 Task: In the Contact  Mia.Taylor@Tutanota.com, schedule and save the meeting with title: 'Introducing Our Products and Services ', Select date: '5 September, 2023', select start time: 6:00:PM. Add location in person New York with meeting description: Kindly join this meeting to understand Product Demo and Service Presentation.. Logged in from softage.1@softage.net
Action: Mouse moved to (112, 73)
Screenshot: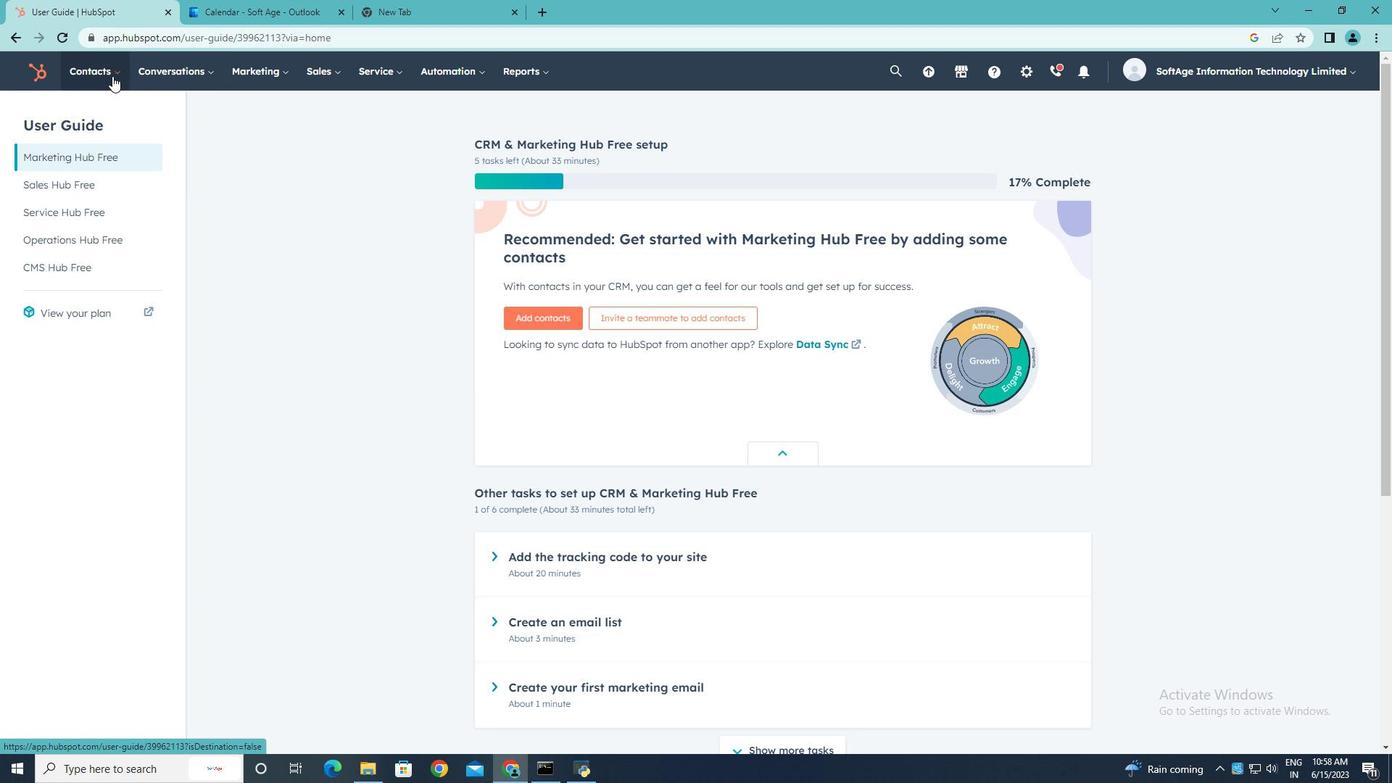 
Action: Mouse pressed left at (112, 73)
Screenshot: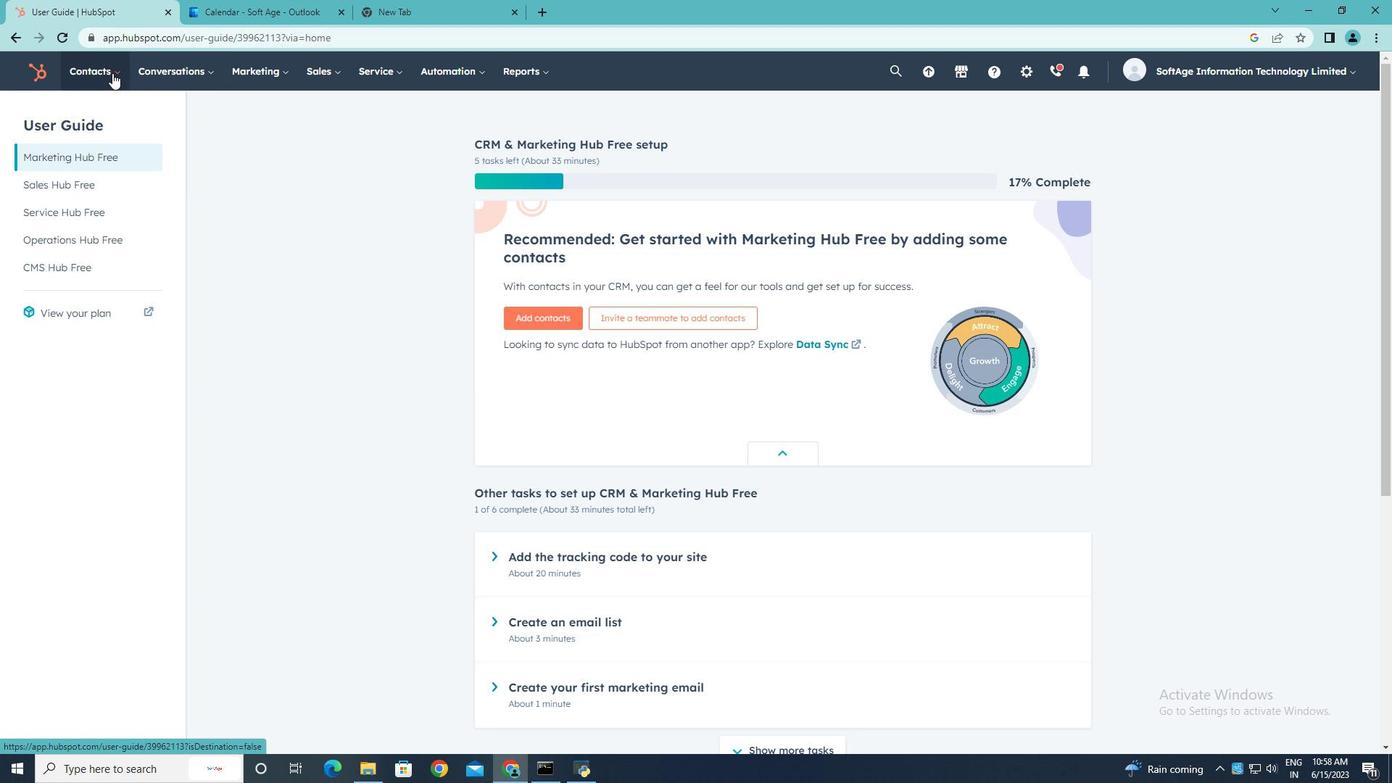 
Action: Mouse moved to (105, 112)
Screenshot: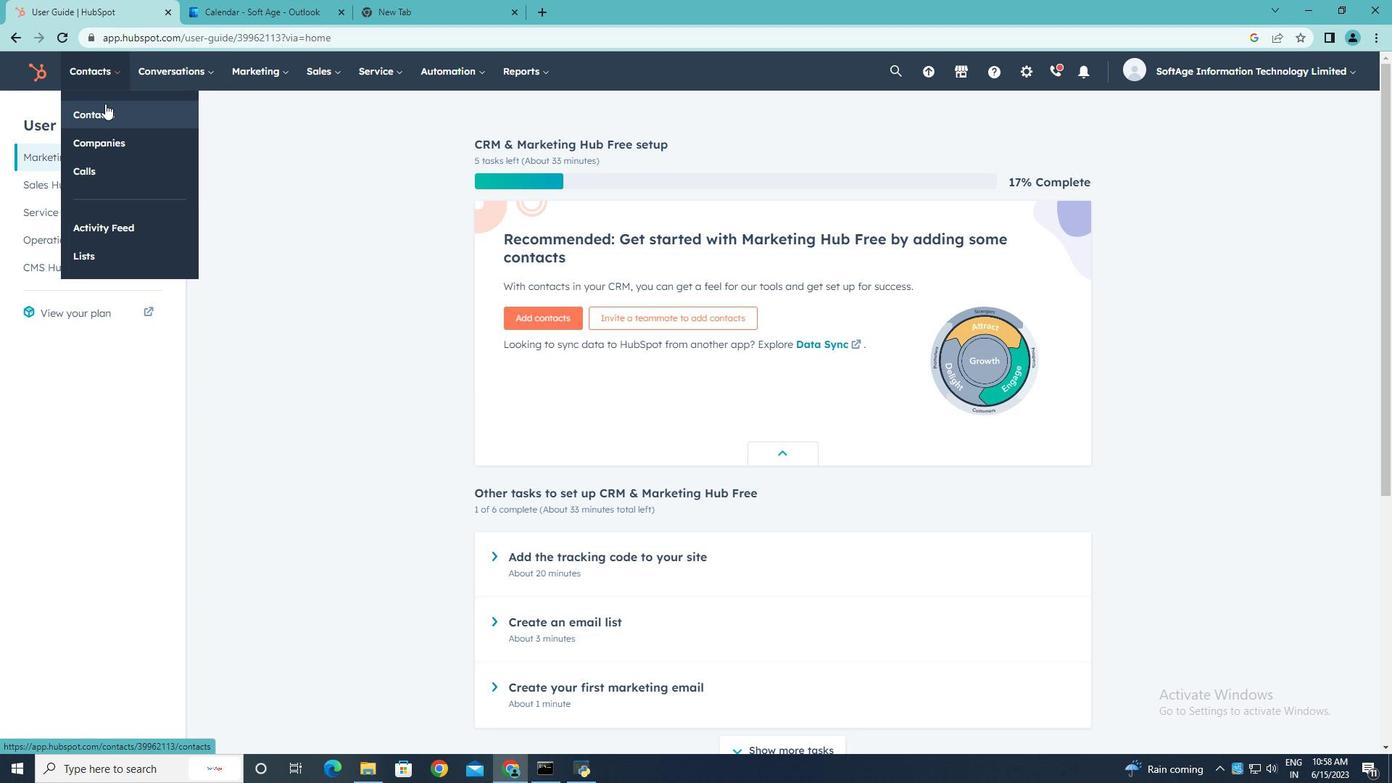 
Action: Mouse pressed left at (105, 112)
Screenshot: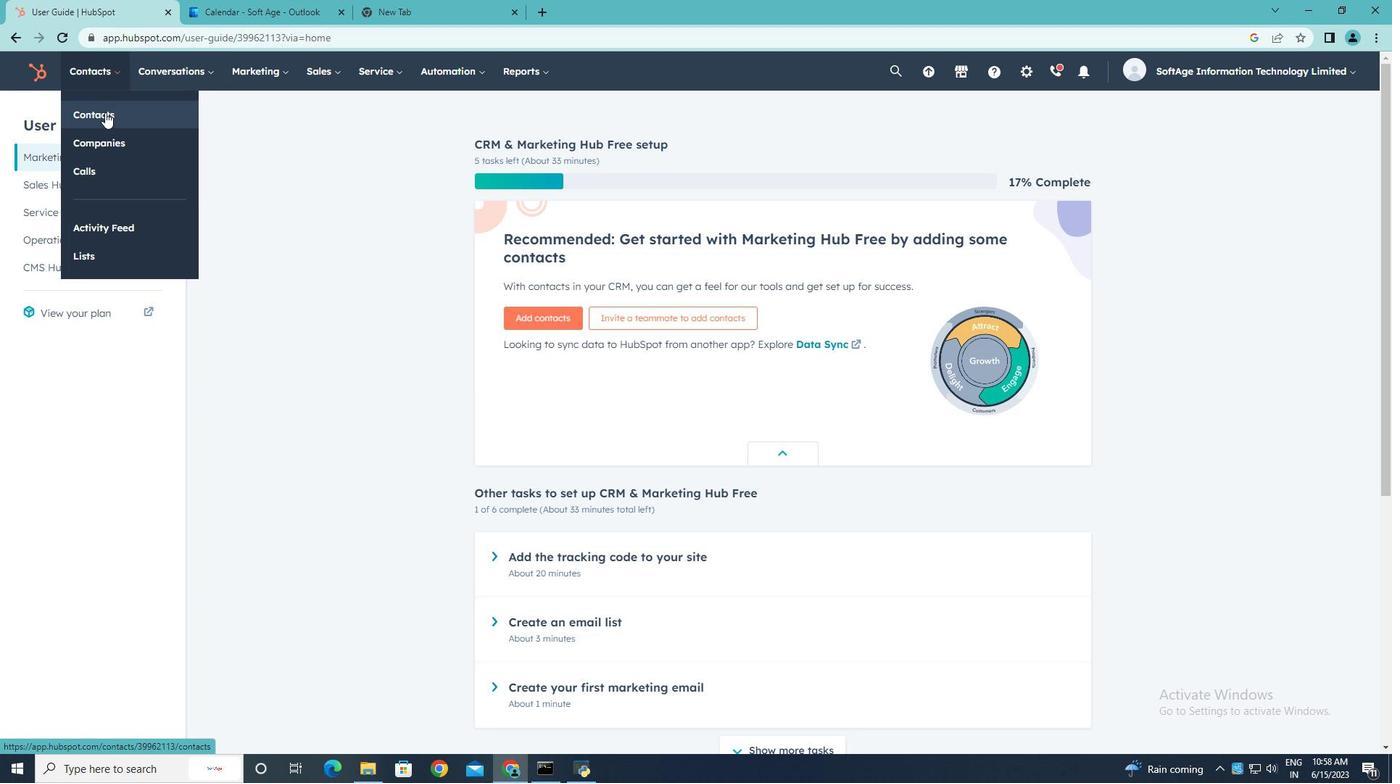 
Action: Mouse moved to (86, 235)
Screenshot: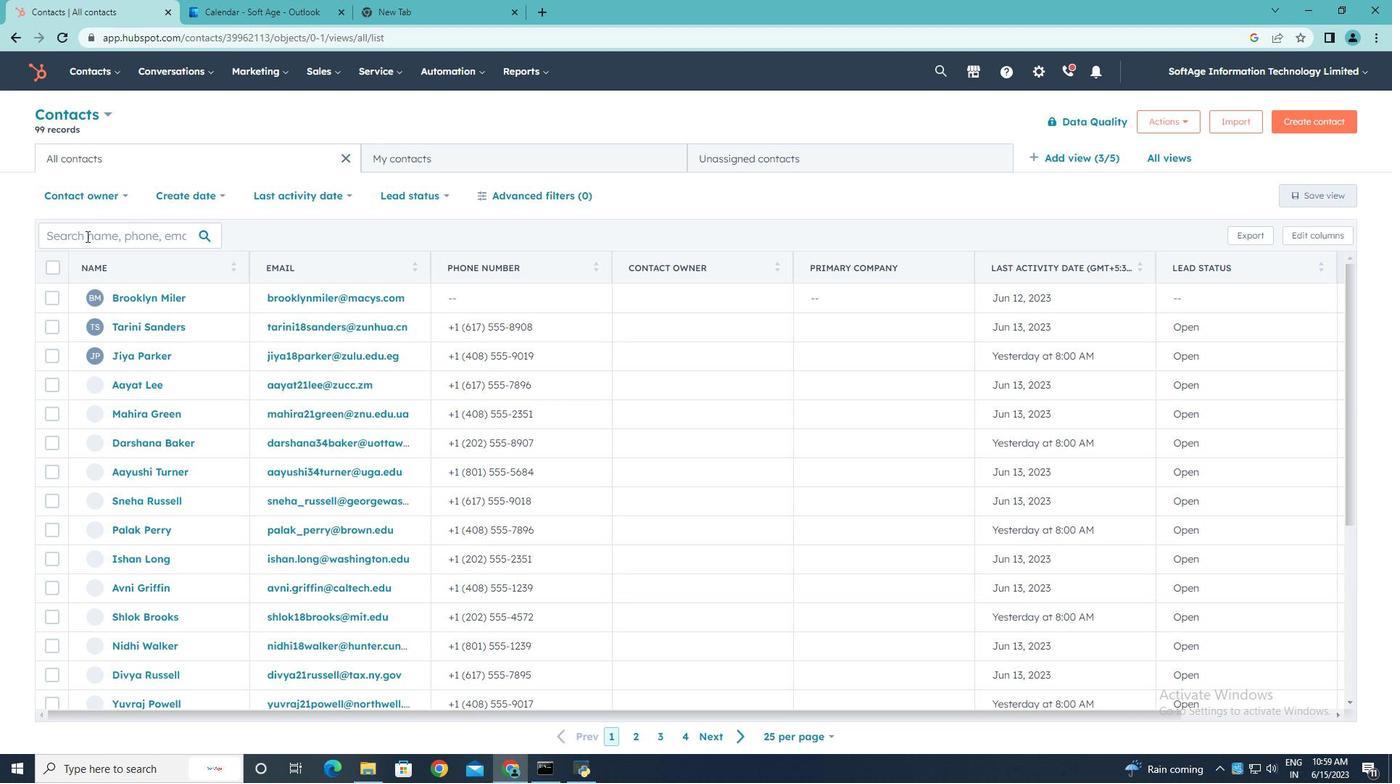
Action: Mouse pressed left at (86, 235)
Screenshot: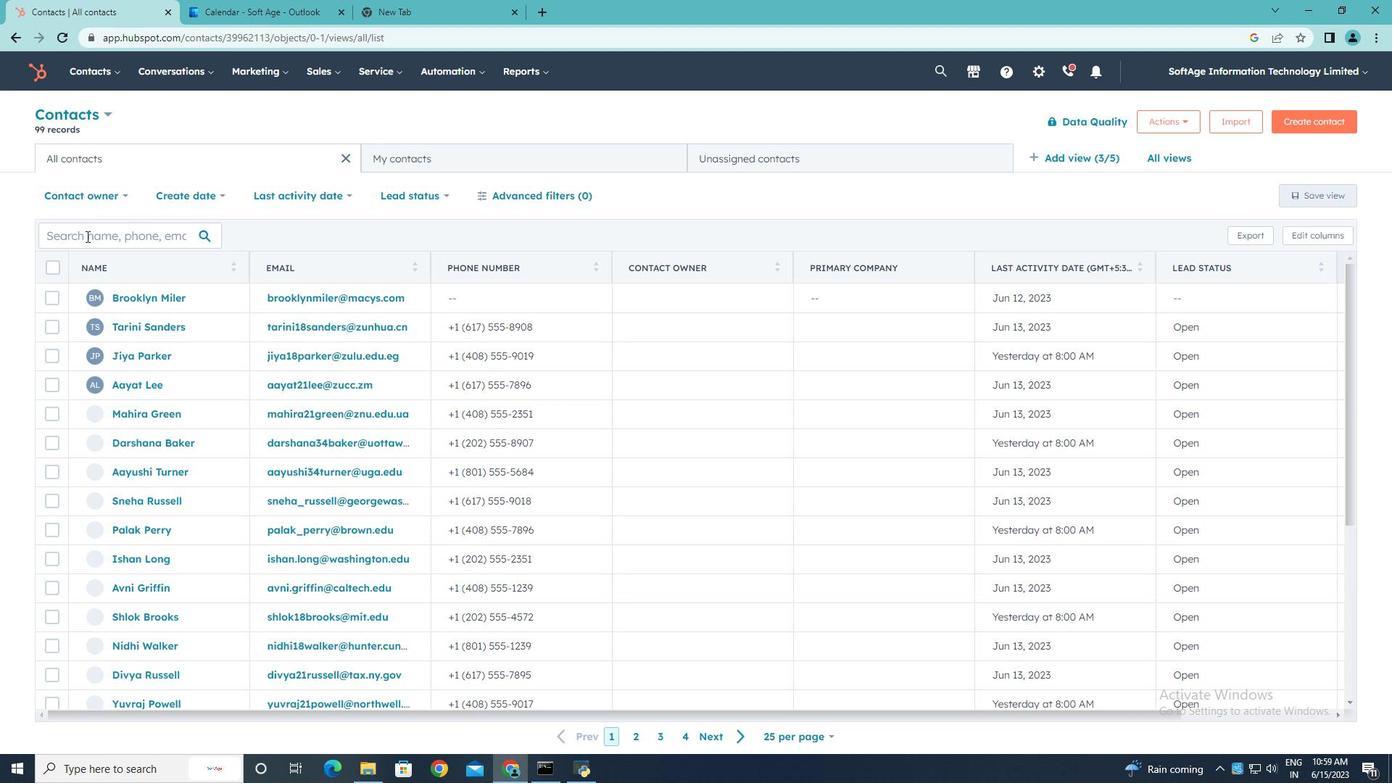 
Action: Mouse moved to (97, 224)
Screenshot: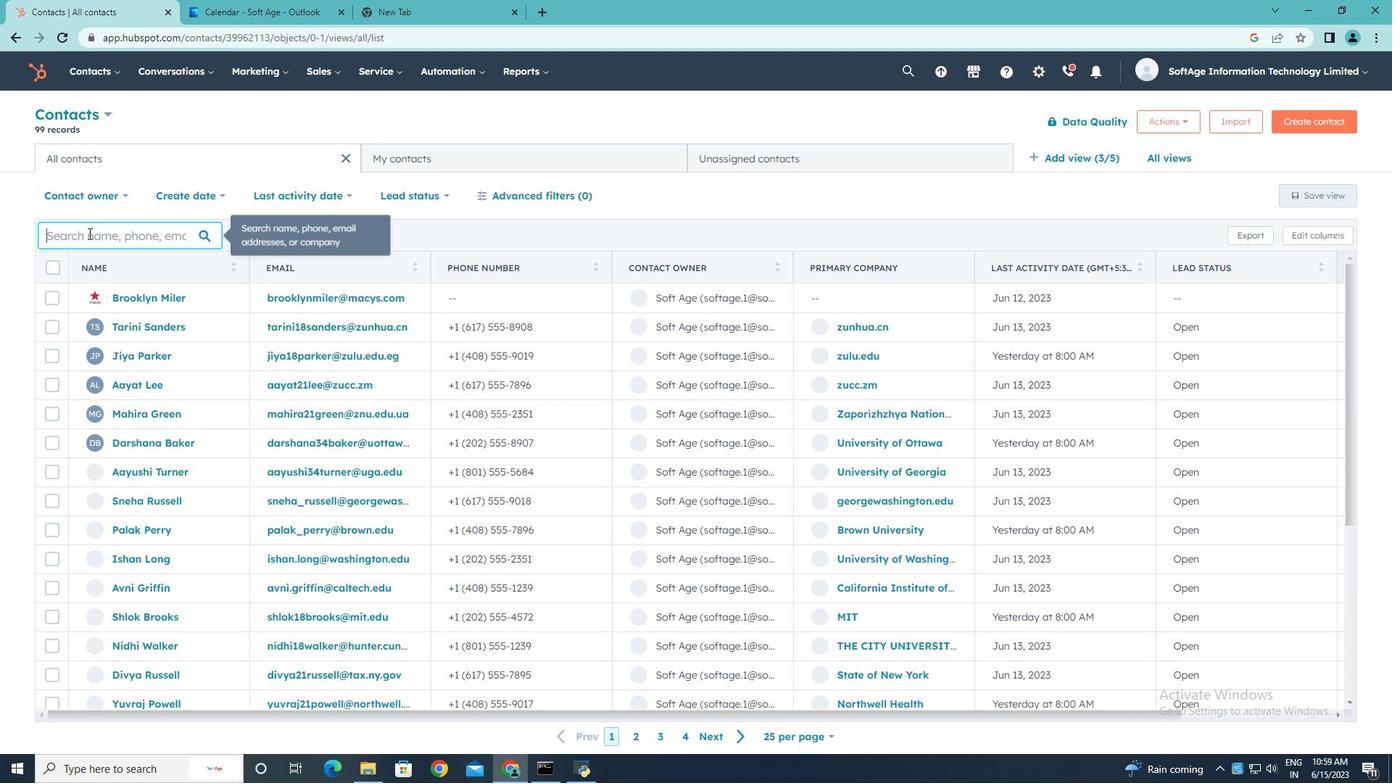 
Action: Key pressed <Key.shift>Mia.<Key.shift><Key.shift><Key.shift><Key.shift><Key.shift><Key.shift><Key.shift><Key.shift><Key.shift><Key.shift><Key.shift>Taylor<Key.shift><Key.shift><Key.shift><Key.shift><Key.shift><Key.shift><Key.shift>@<Key.shift>Tutanota.com
Screenshot: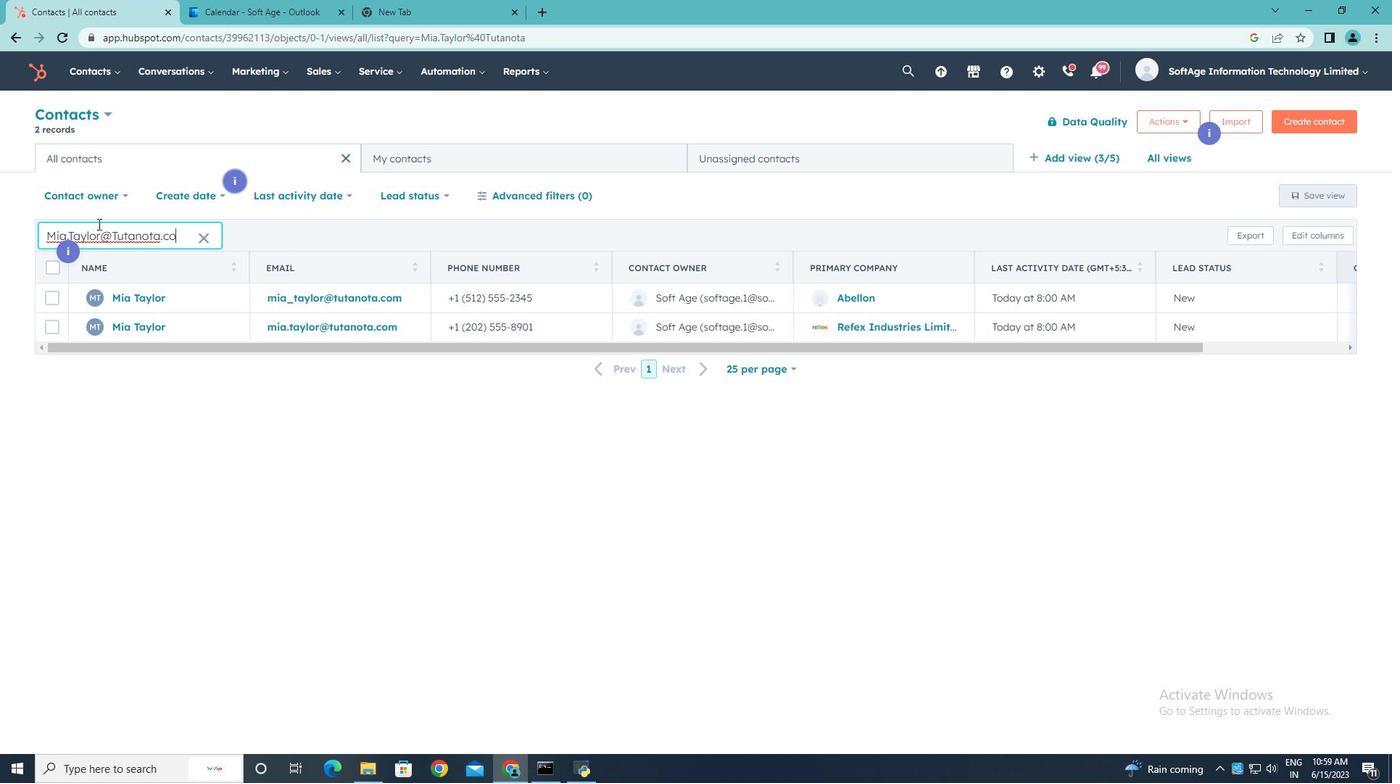 
Action: Mouse moved to (128, 323)
Screenshot: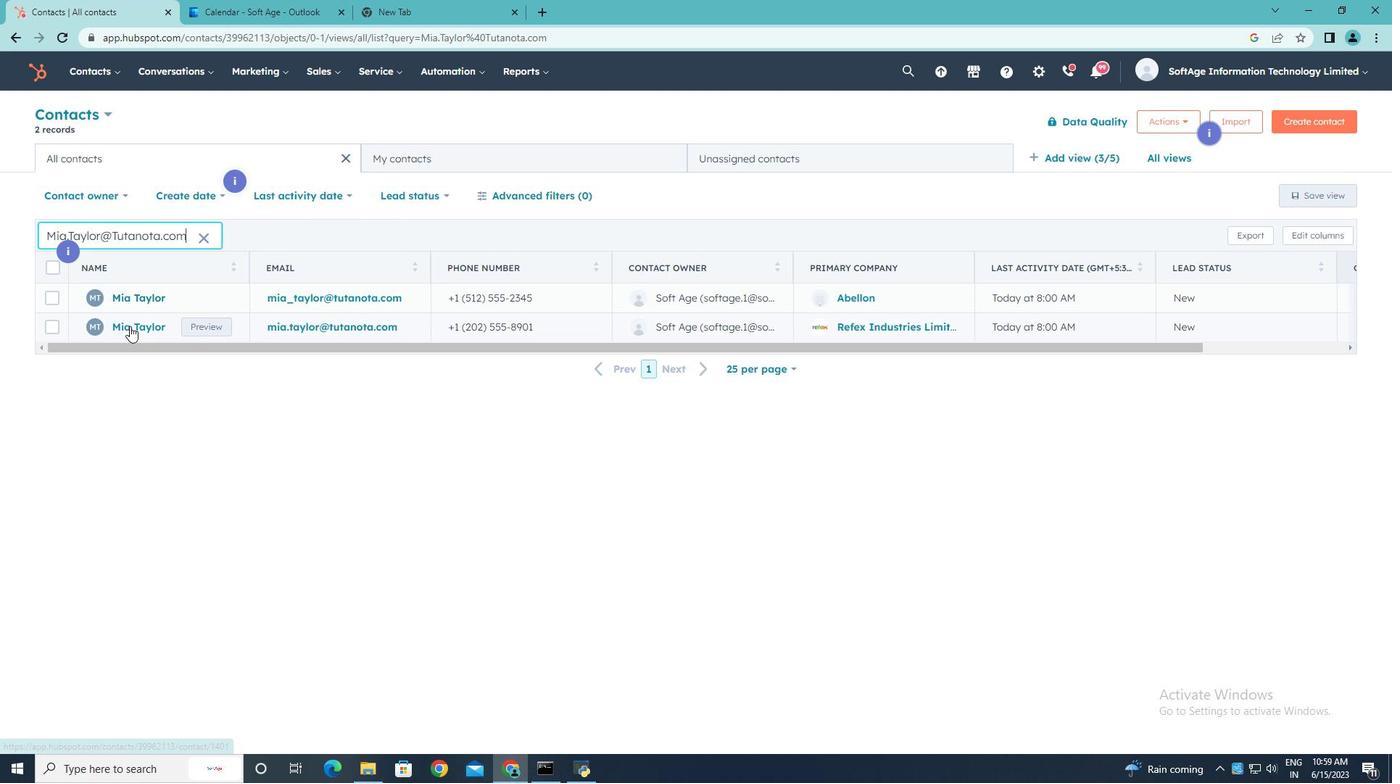 
Action: Mouse pressed left at (128, 323)
Screenshot: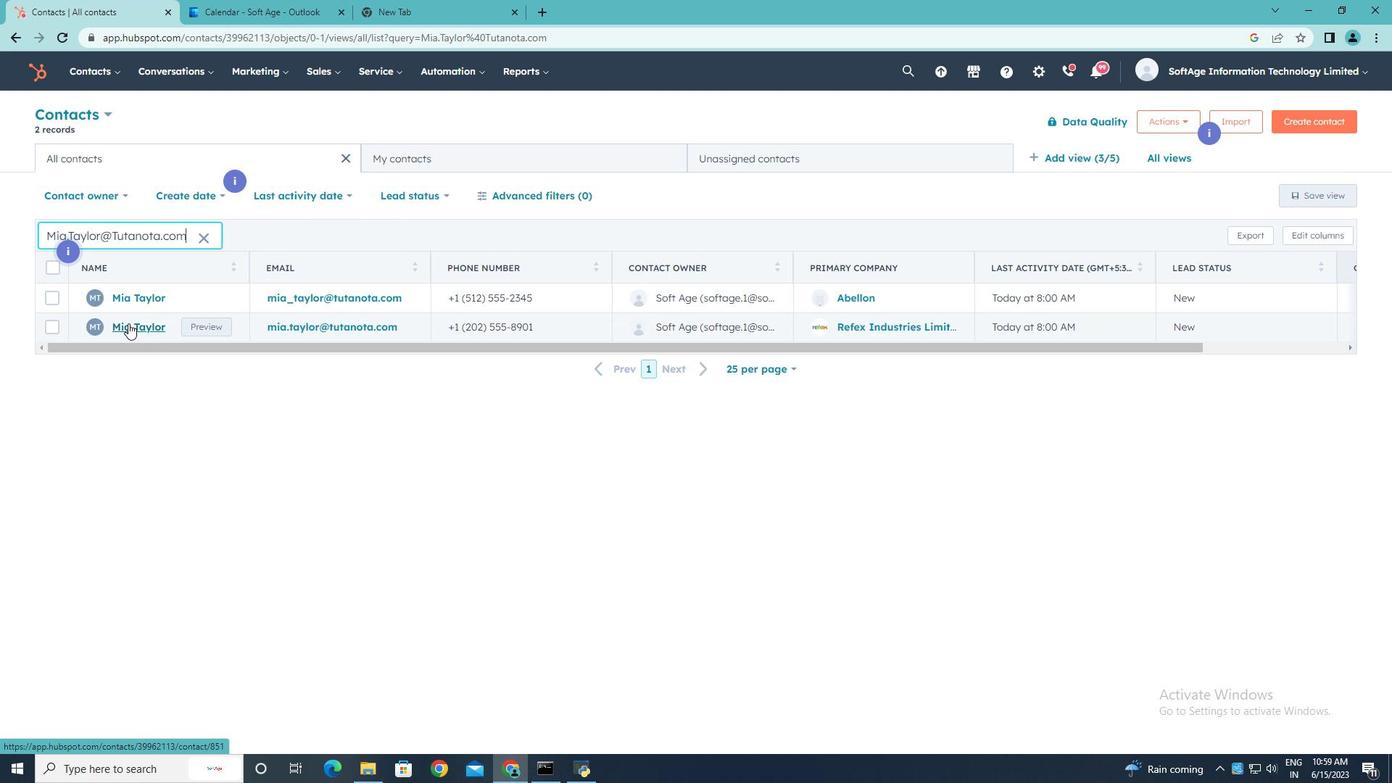 
Action: Mouse moved to (236, 237)
Screenshot: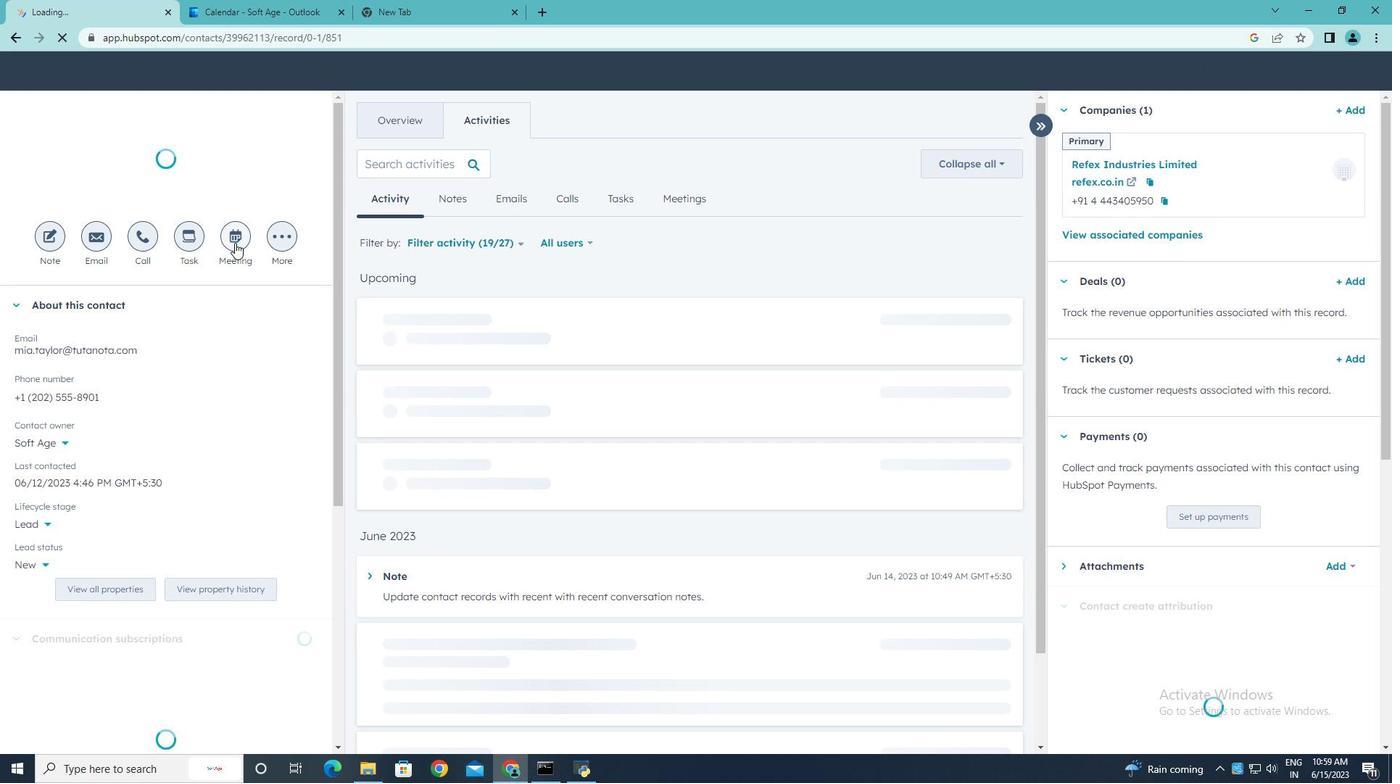 
Action: Mouse pressed left at (236, 237)
Screenshot: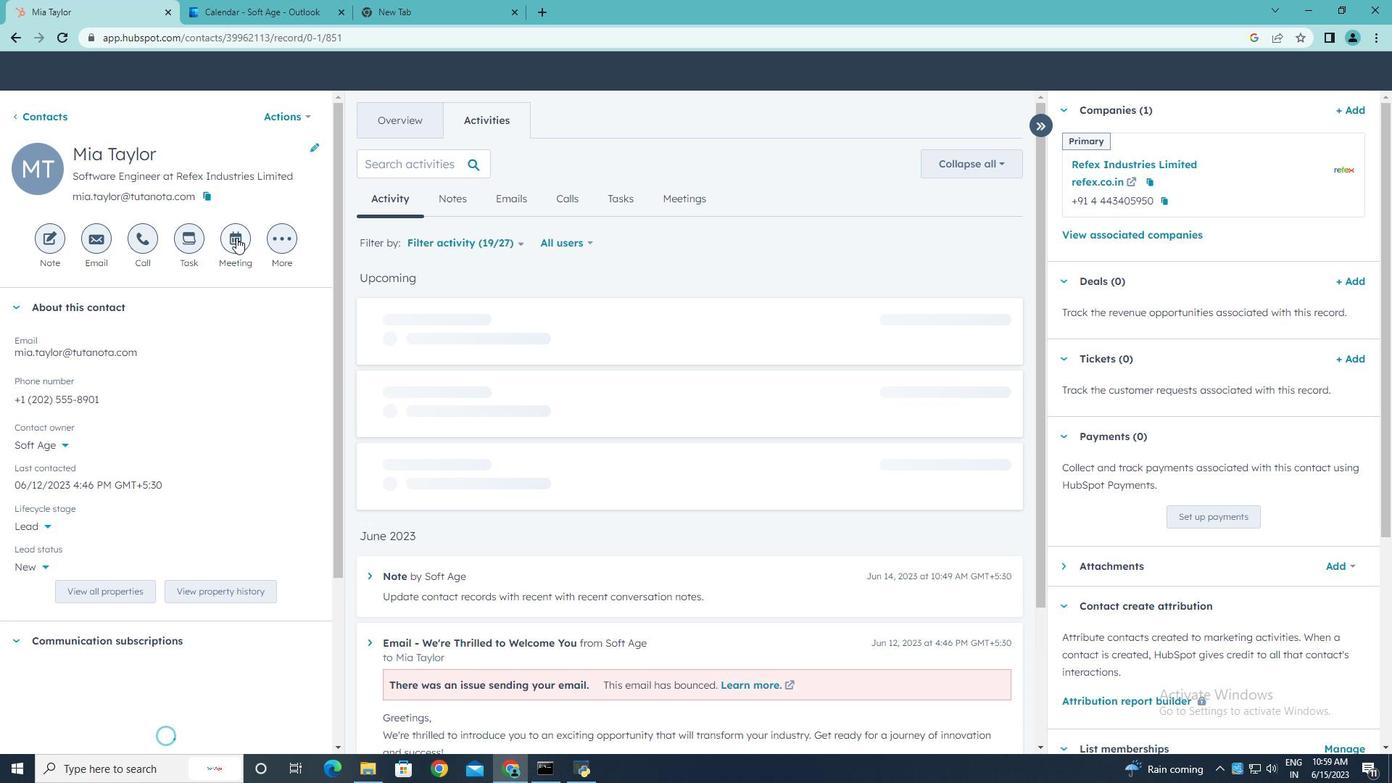 
Action: Key pressed <Key.shift><Key.shift>Introducing<Key.space><Key.shift>P<Key.backspace><Key.shift>Our<Key.space><Key.shift>Products<Key.space>and<Key.space><Key.shift>Services.
Screenshot: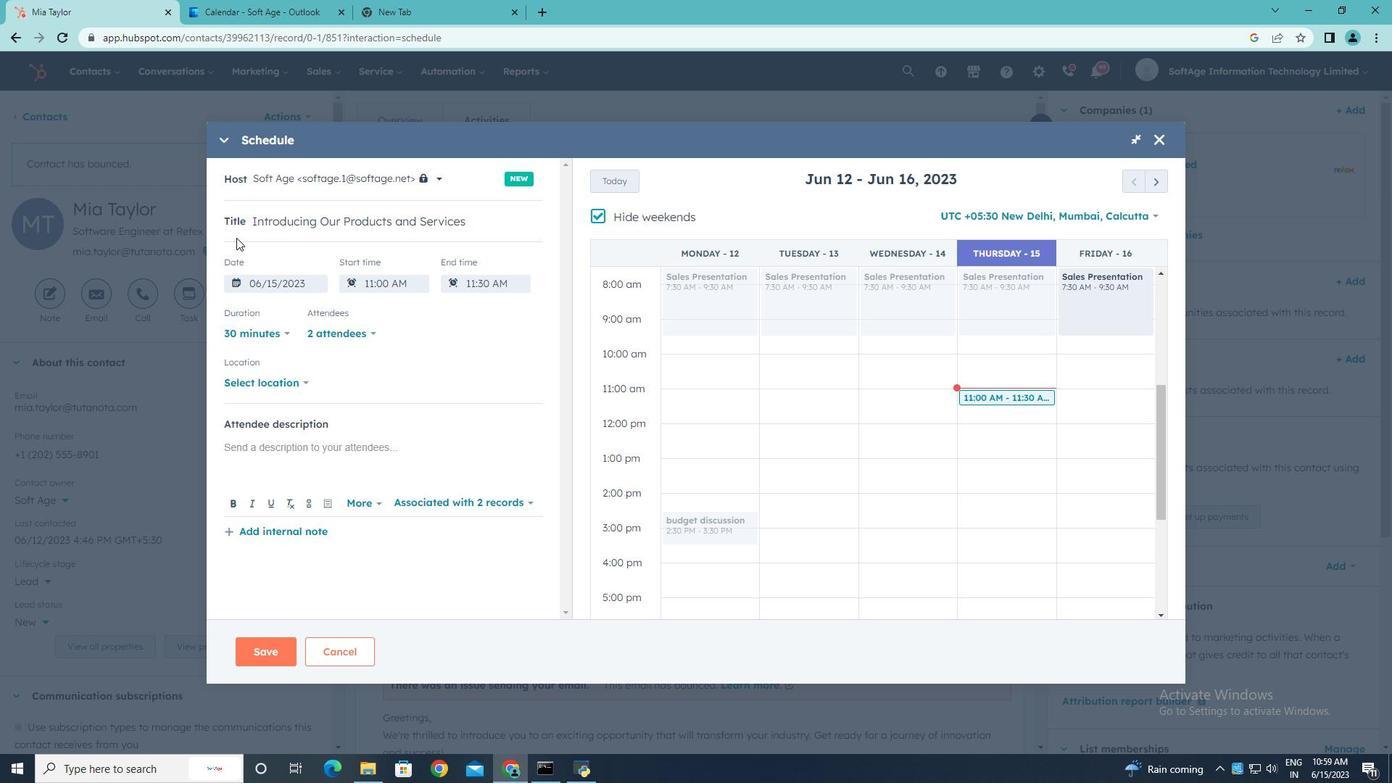 
Action: Mouse moved to (599, 213)
Screenshot: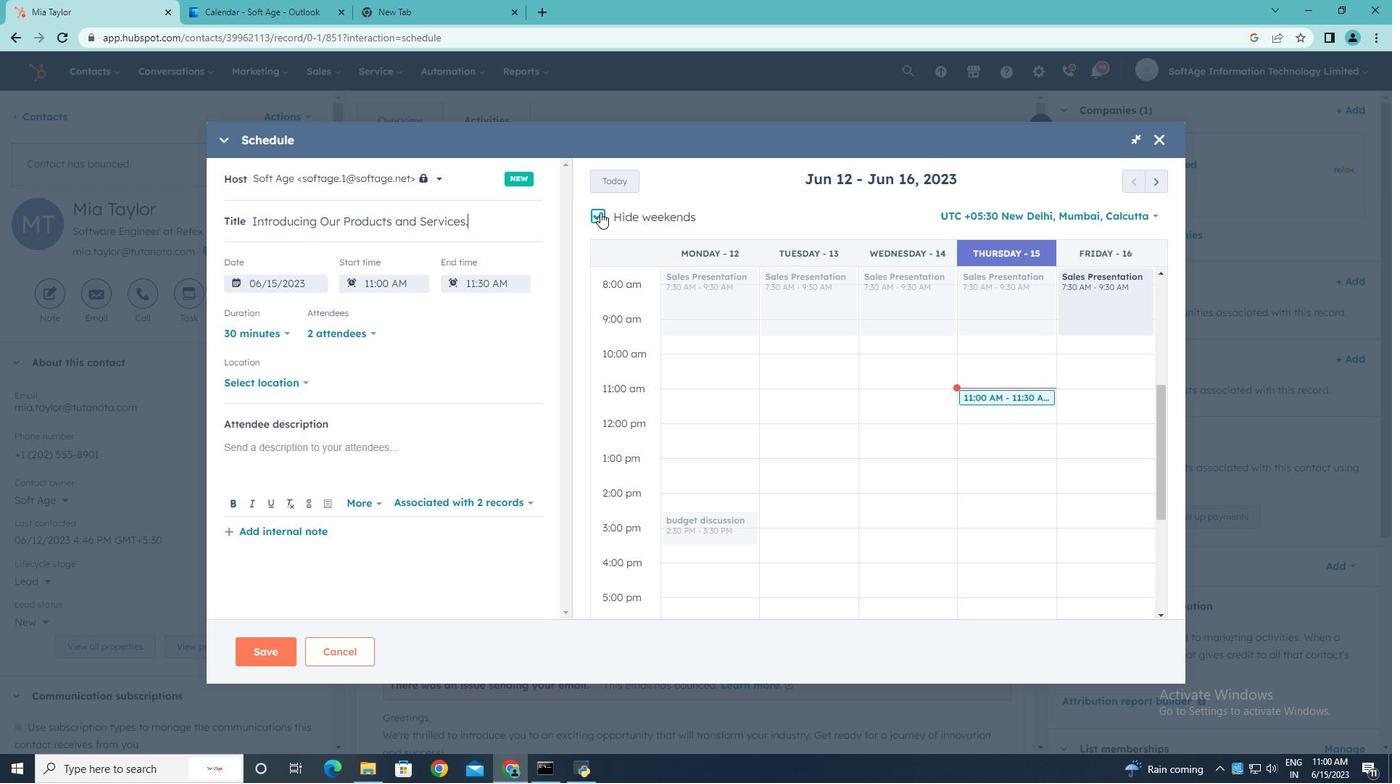 
Action: Mouse pressed left at (599, 213)
Screenshot: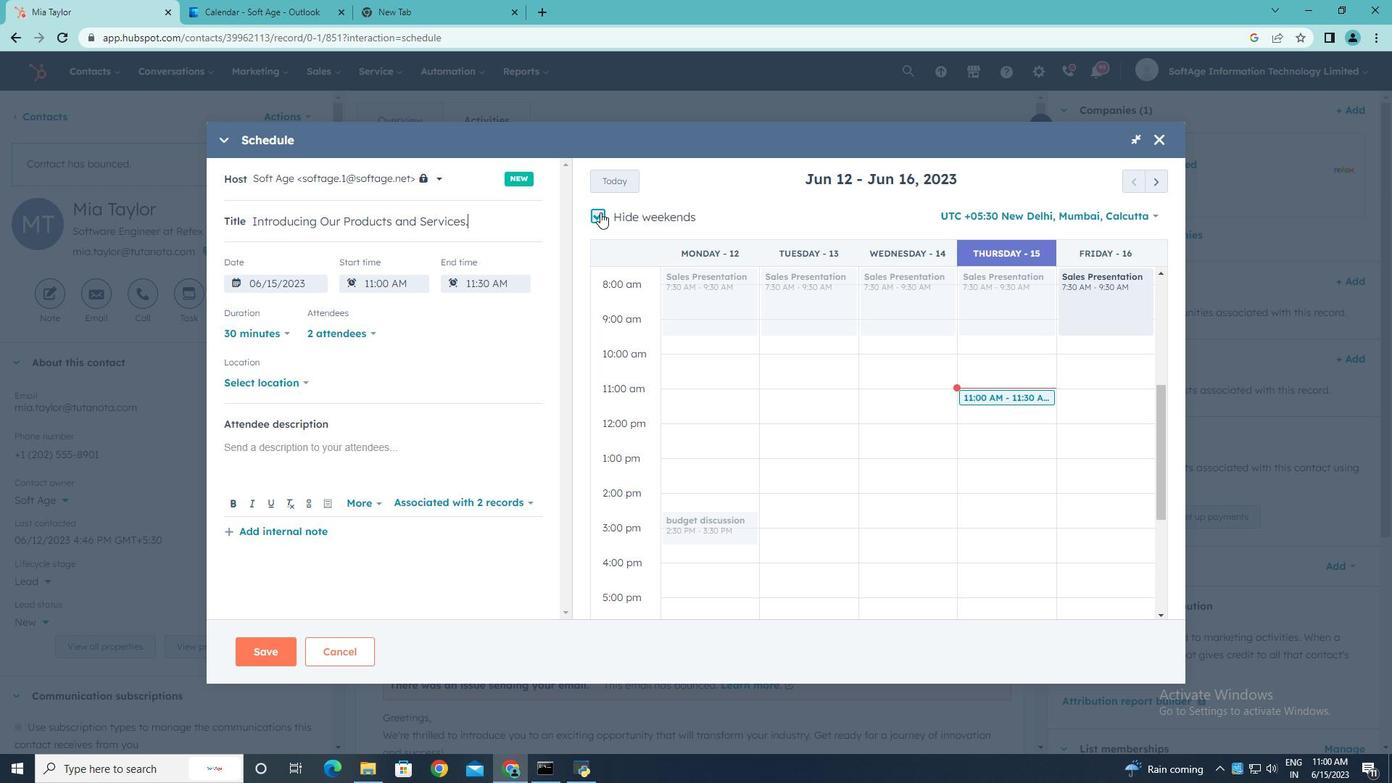 
Action: Mouse moved to (1155, 182)
Screenshot: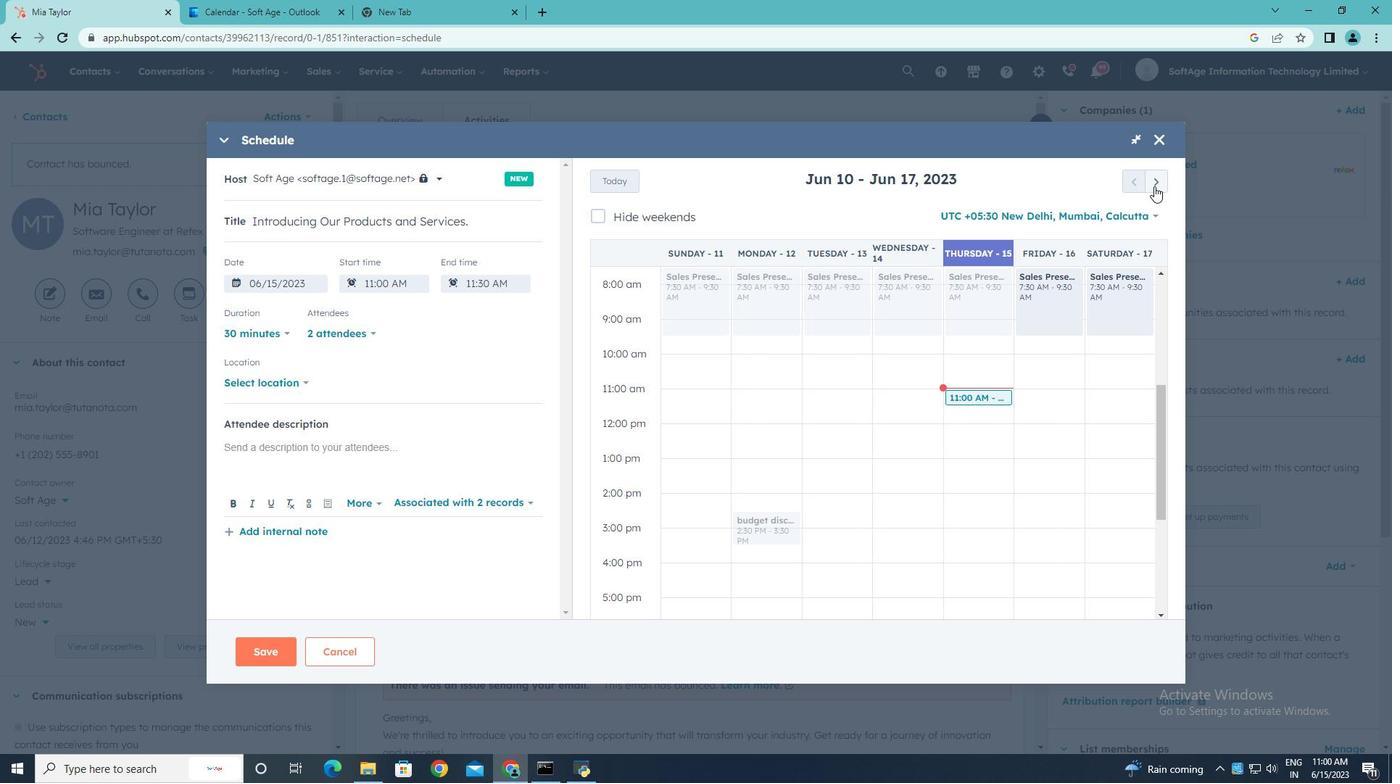 
Action: Mouse pressed left at (1155, 182)
Screenshot: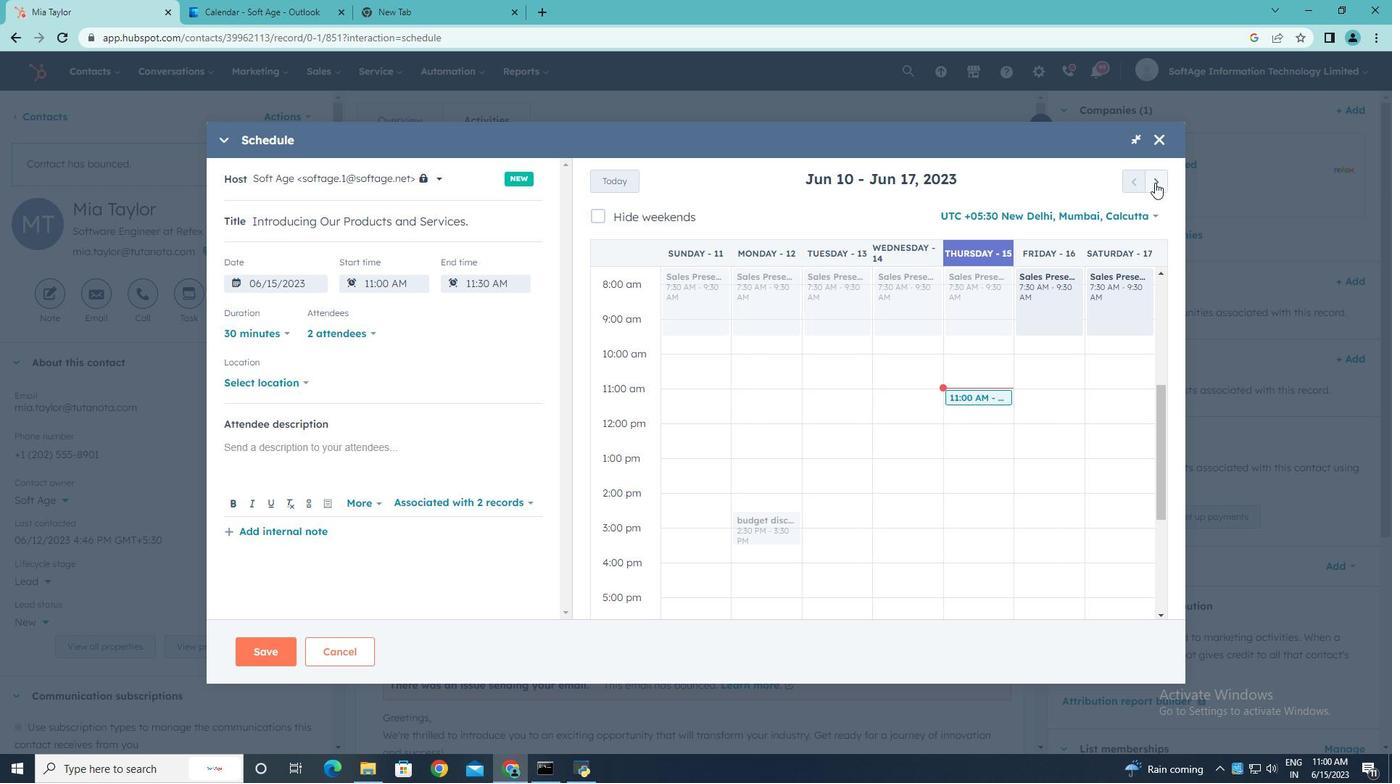 
Action: Mouse pressed left at (1155, 182)
Screenshot: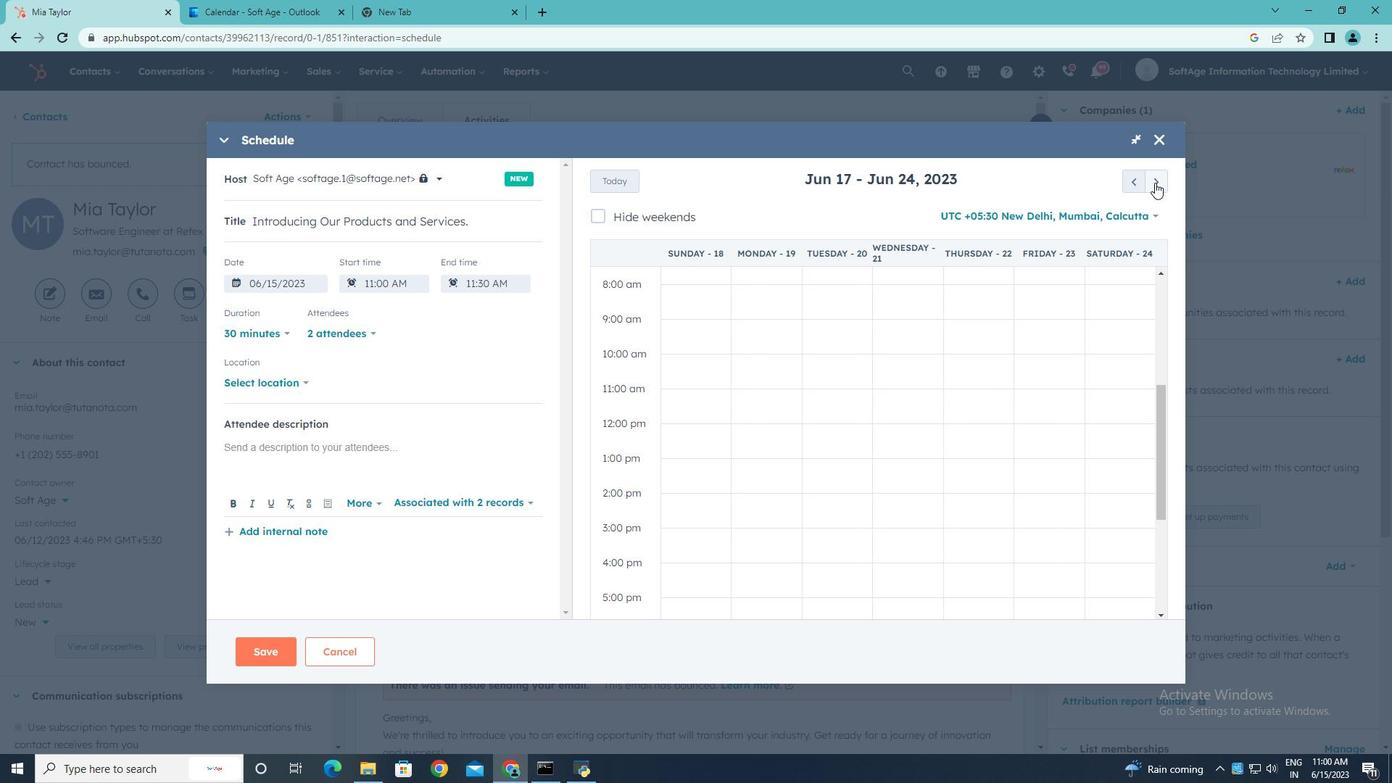 
Action: Mouse pressed left at (1155, 182)
Screenshot: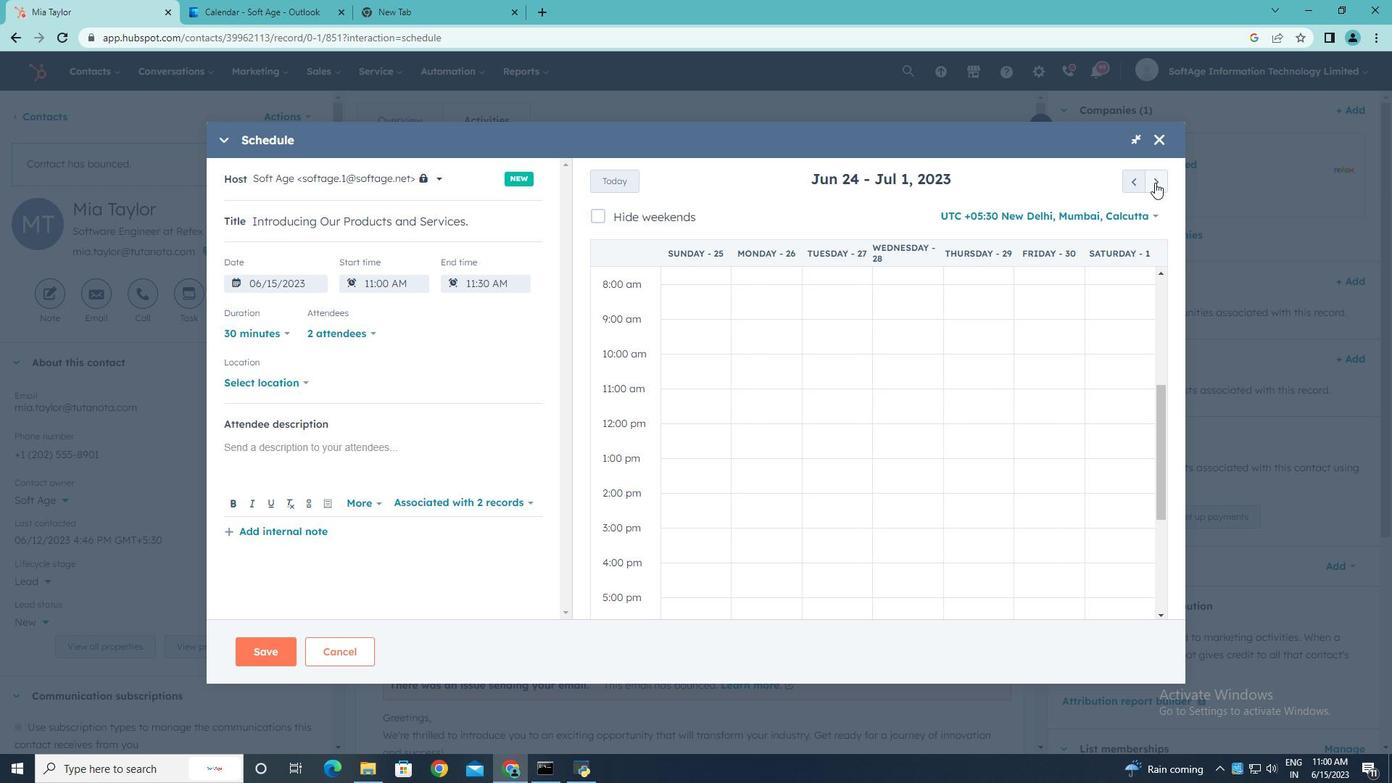 
Action: Mouse pressed left at (1155, 182)
Screenshot: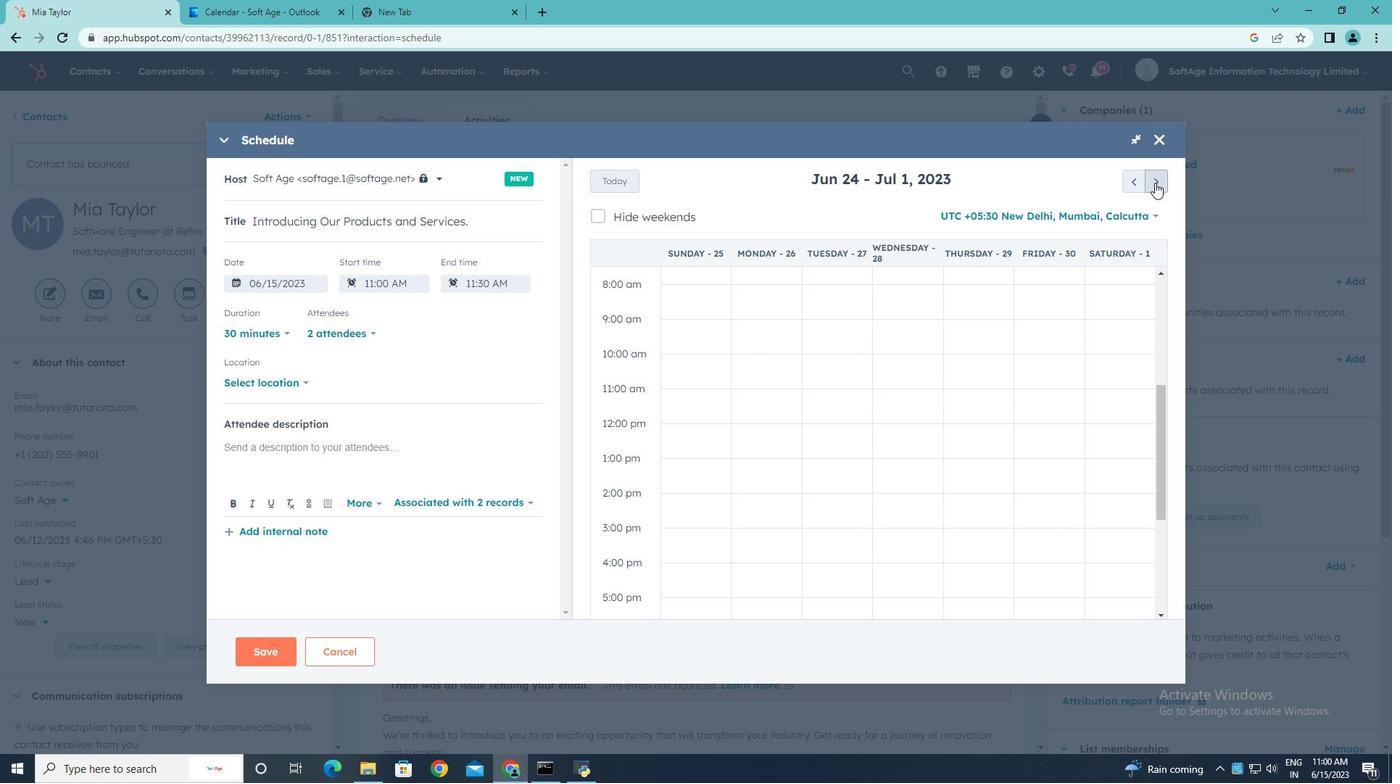 
Action: Mouse pressed left at (1155, 182)
Screenshot: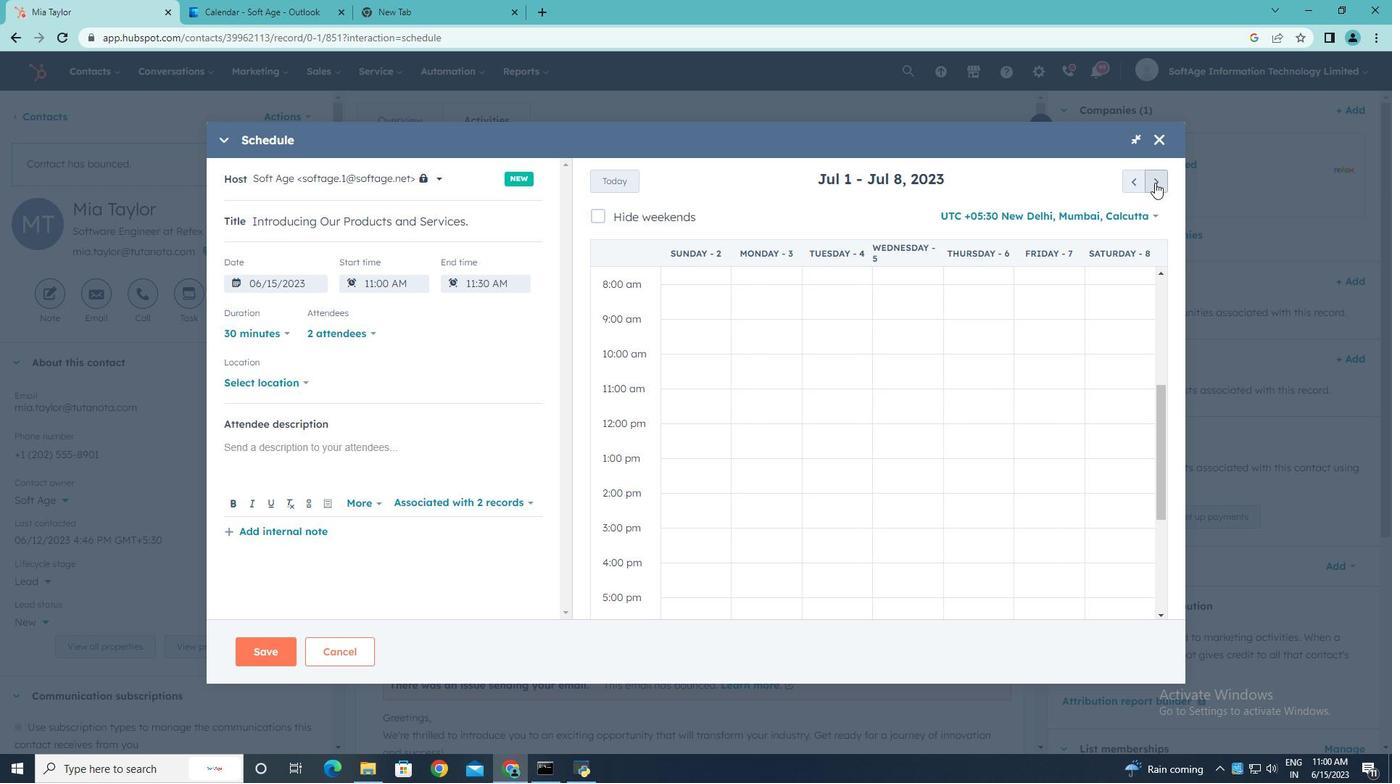 
Action: Mouse pressed left at (1155, 182)
Screenshot: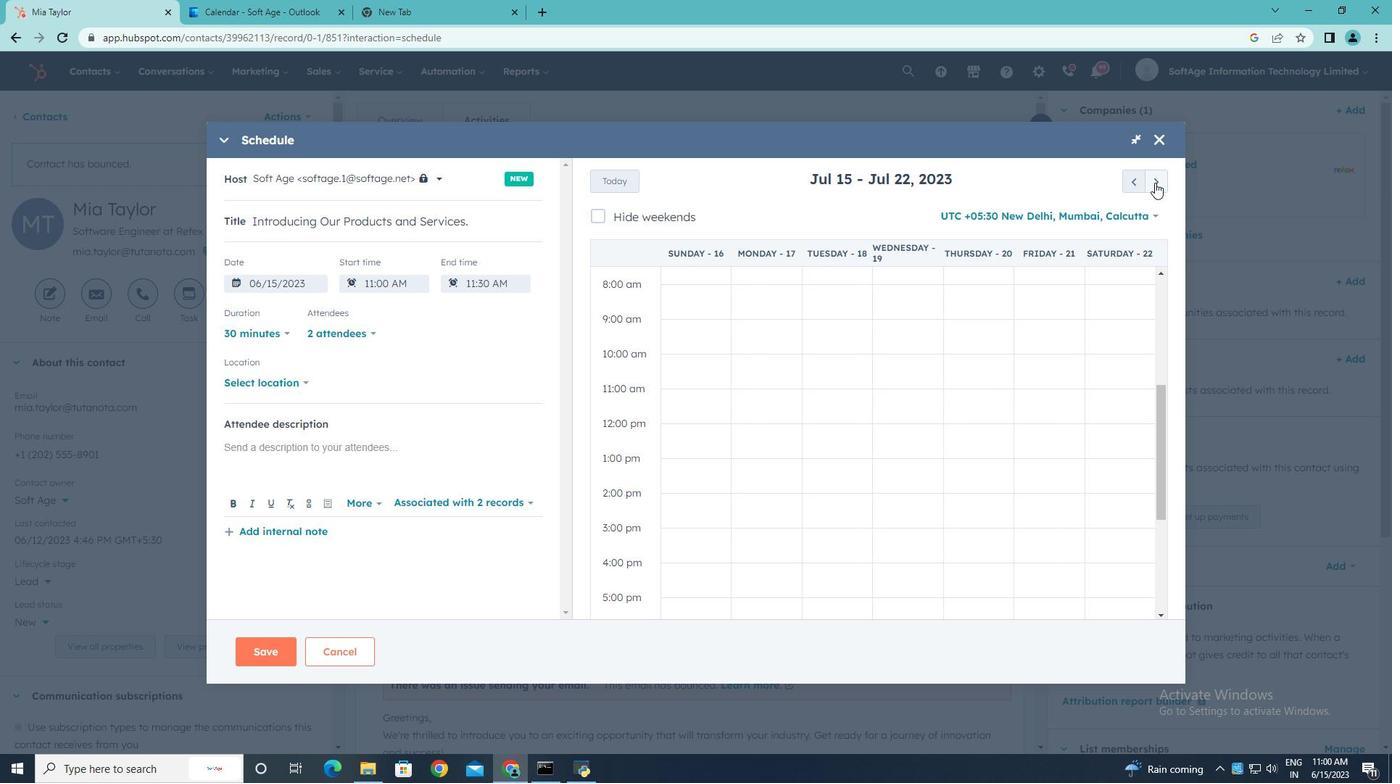 
Action: Mouse pressed left at (1155, 182)
Screenshot: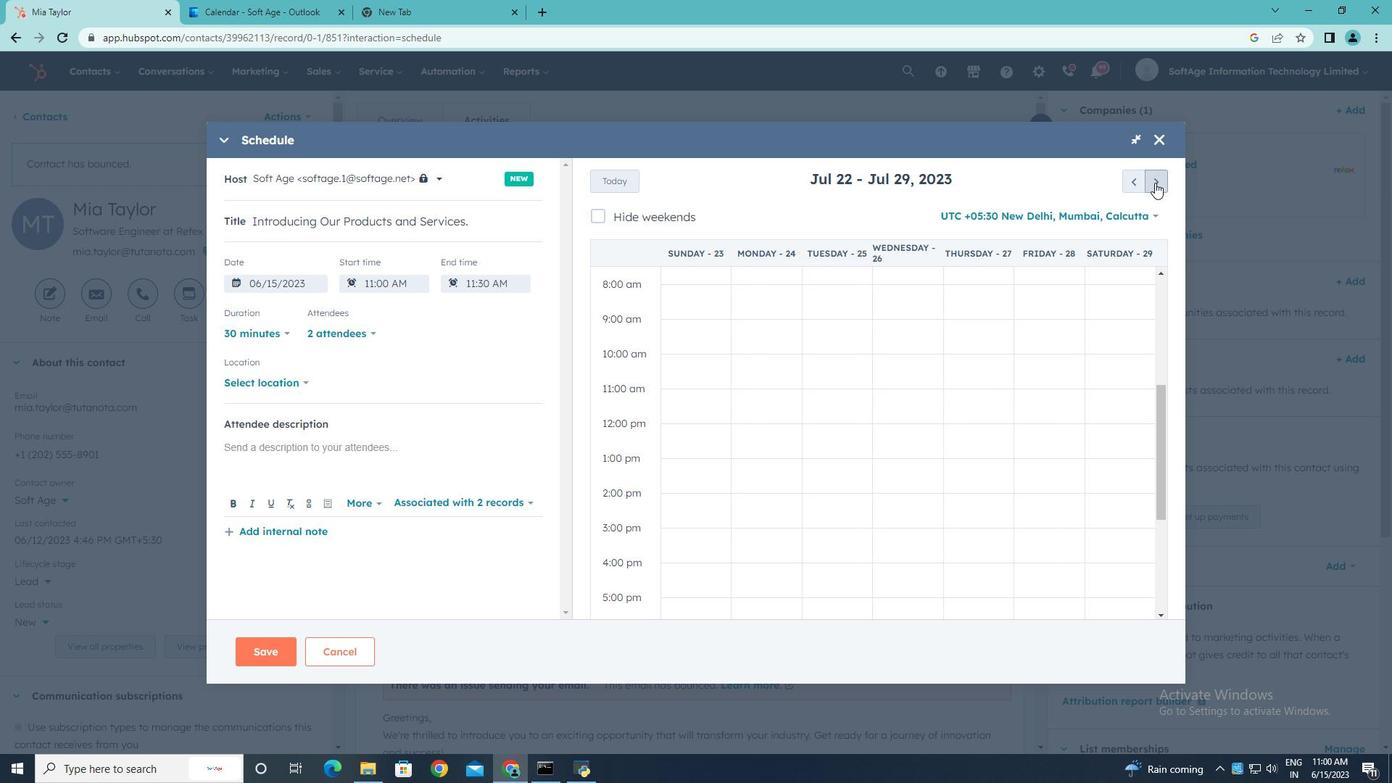 
Action: Mouse pressed left at (1155, 182)
Screenshot: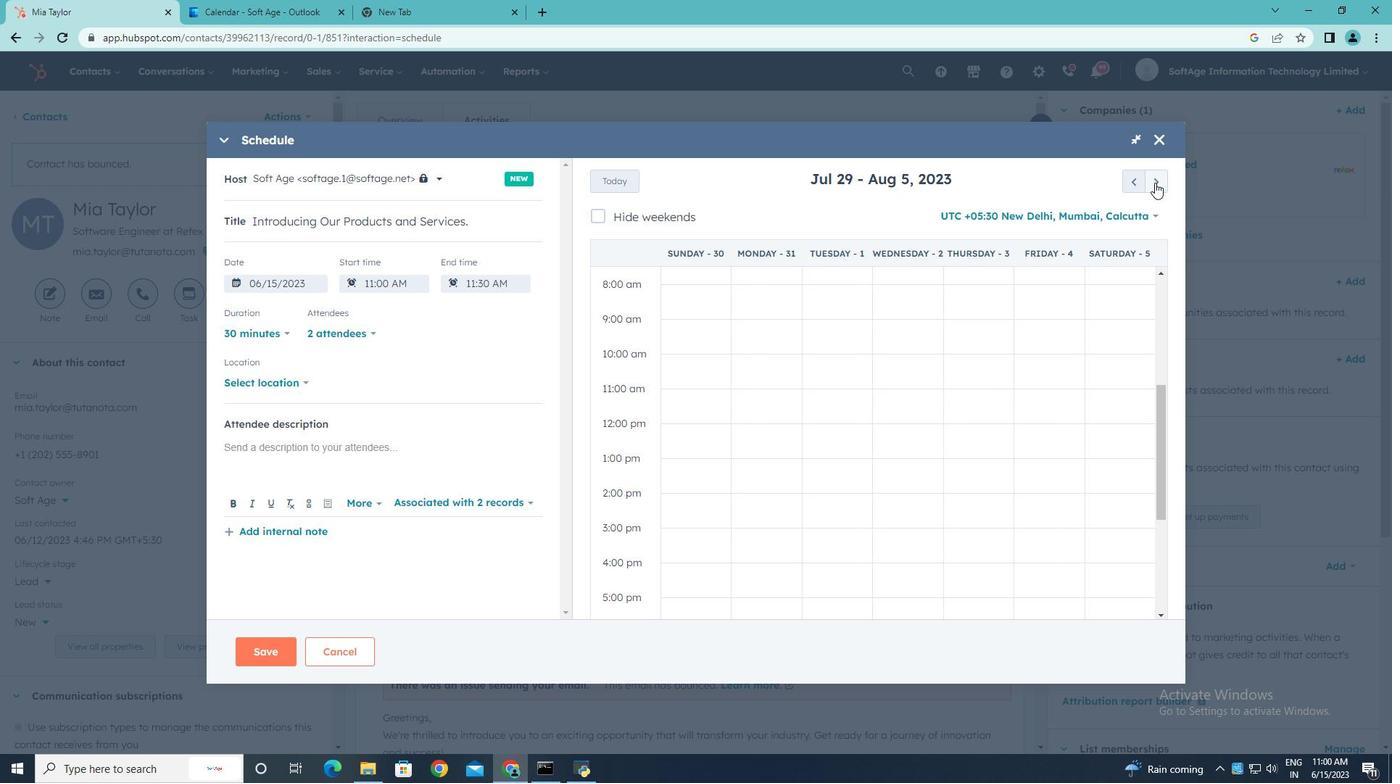 
Action: Mouse pressed left at (1155, 182)
Screenshot: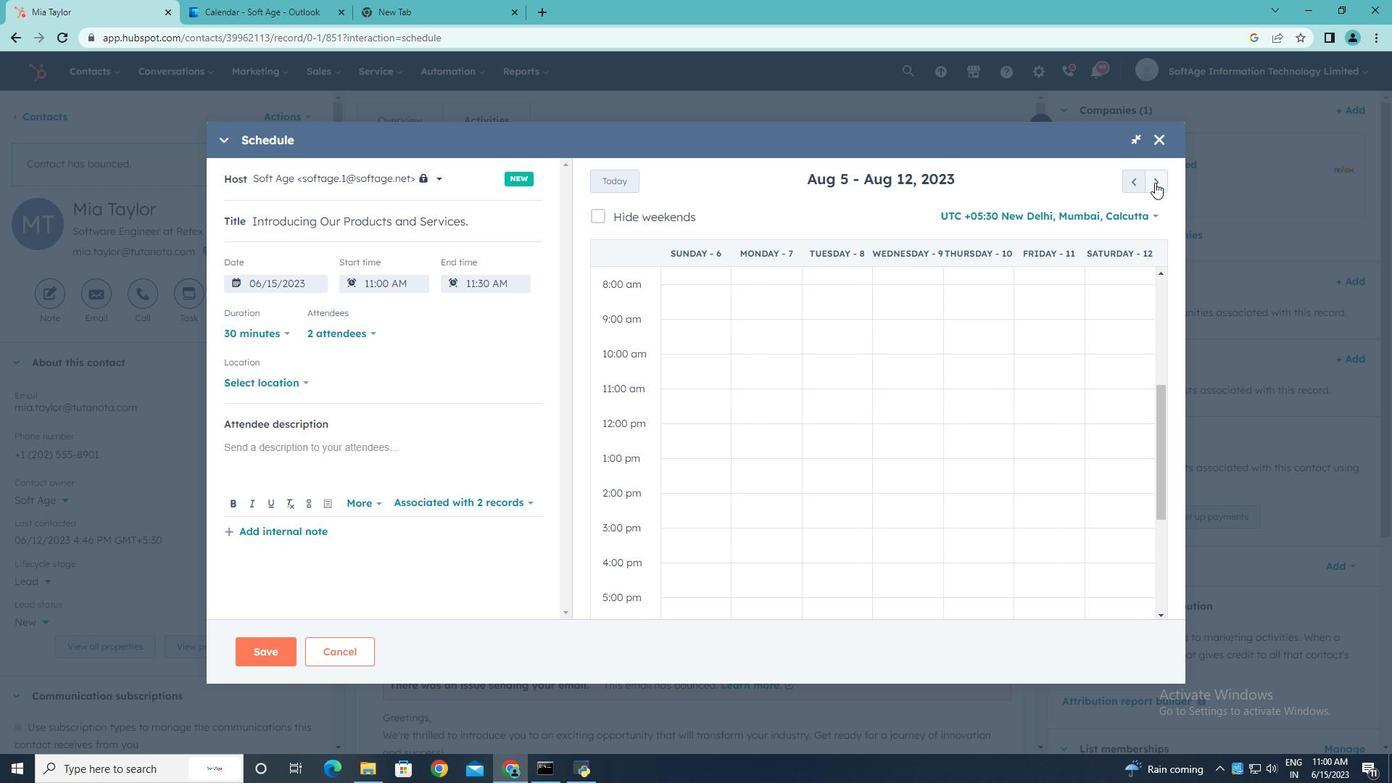 
Action: Mouse pressed left at (1155, 182)
Screenshot: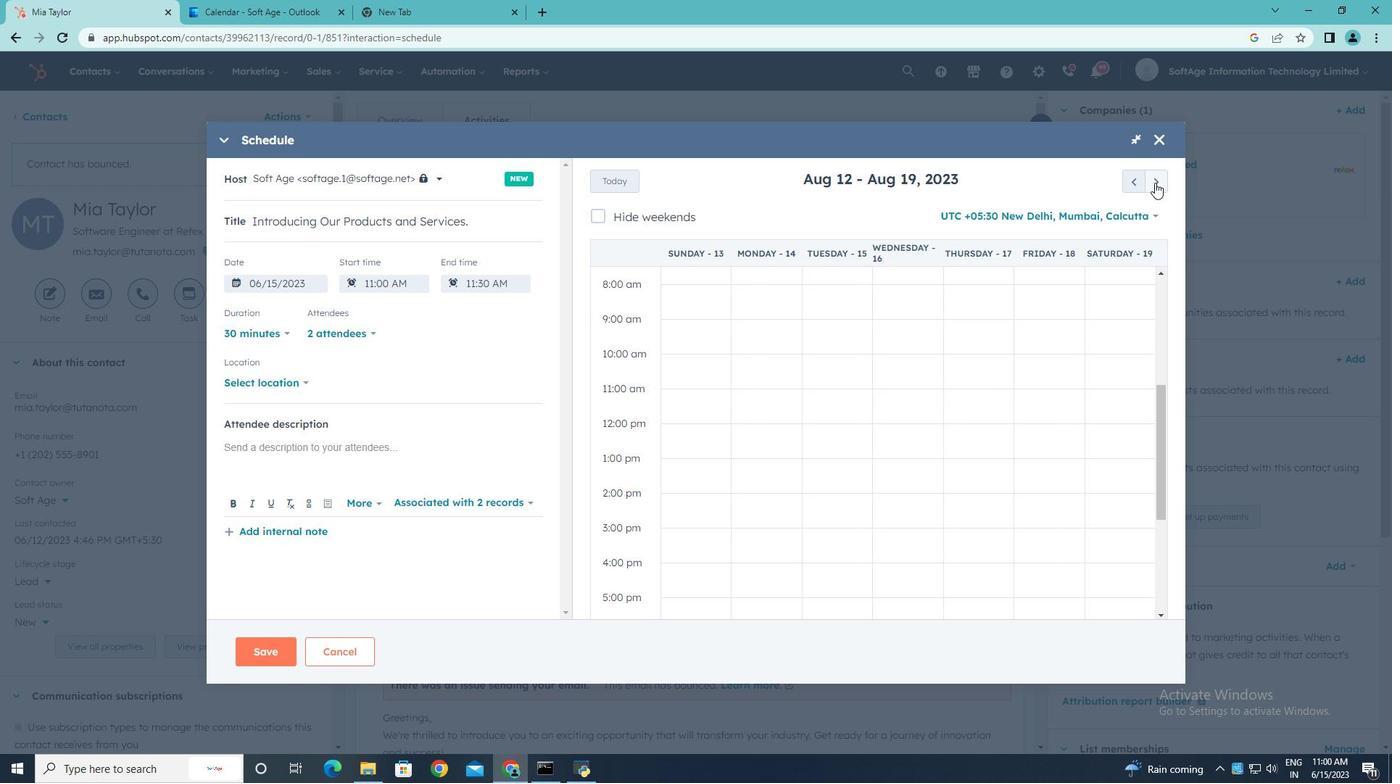 
Action: Mouse pressed left at (1155, 182)
Screenshot: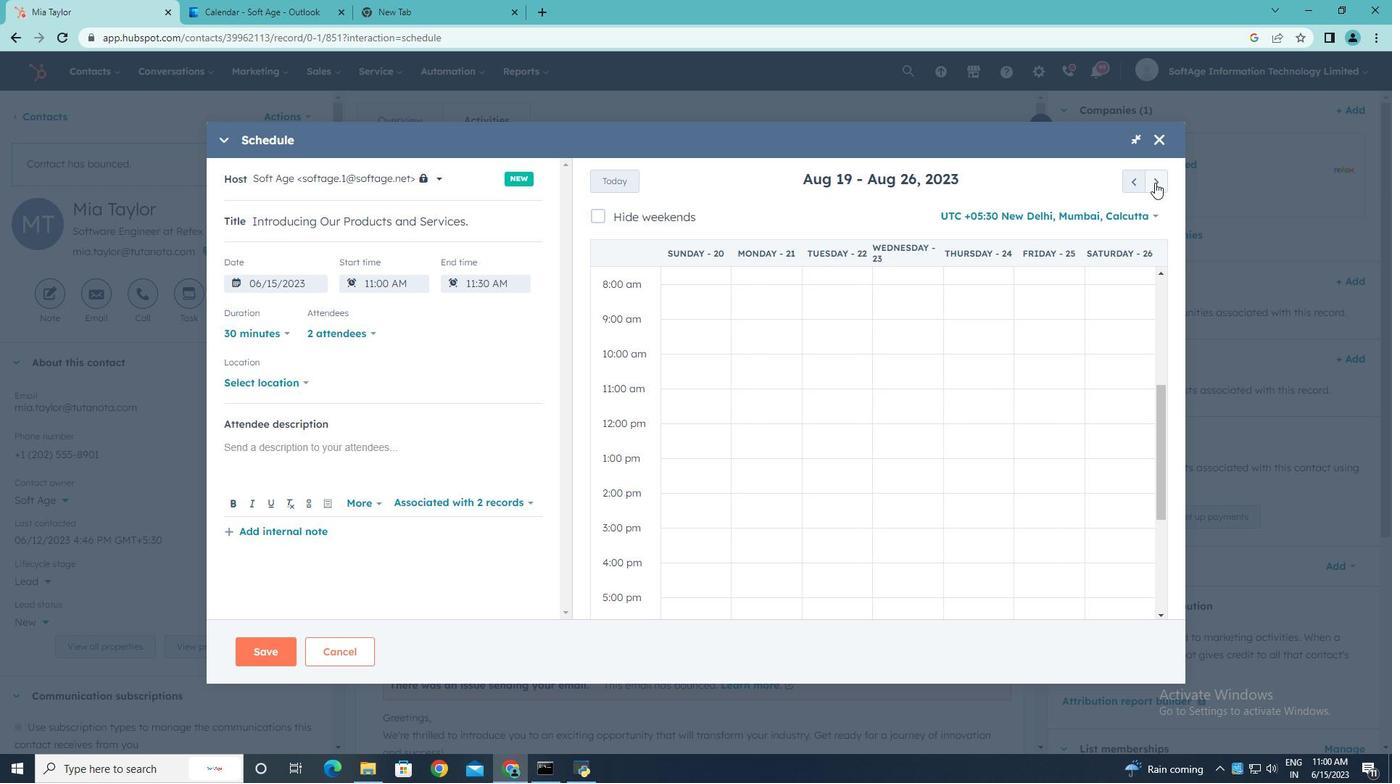 
Action: Mouse pressed left at (1155, 182)
Screenshot: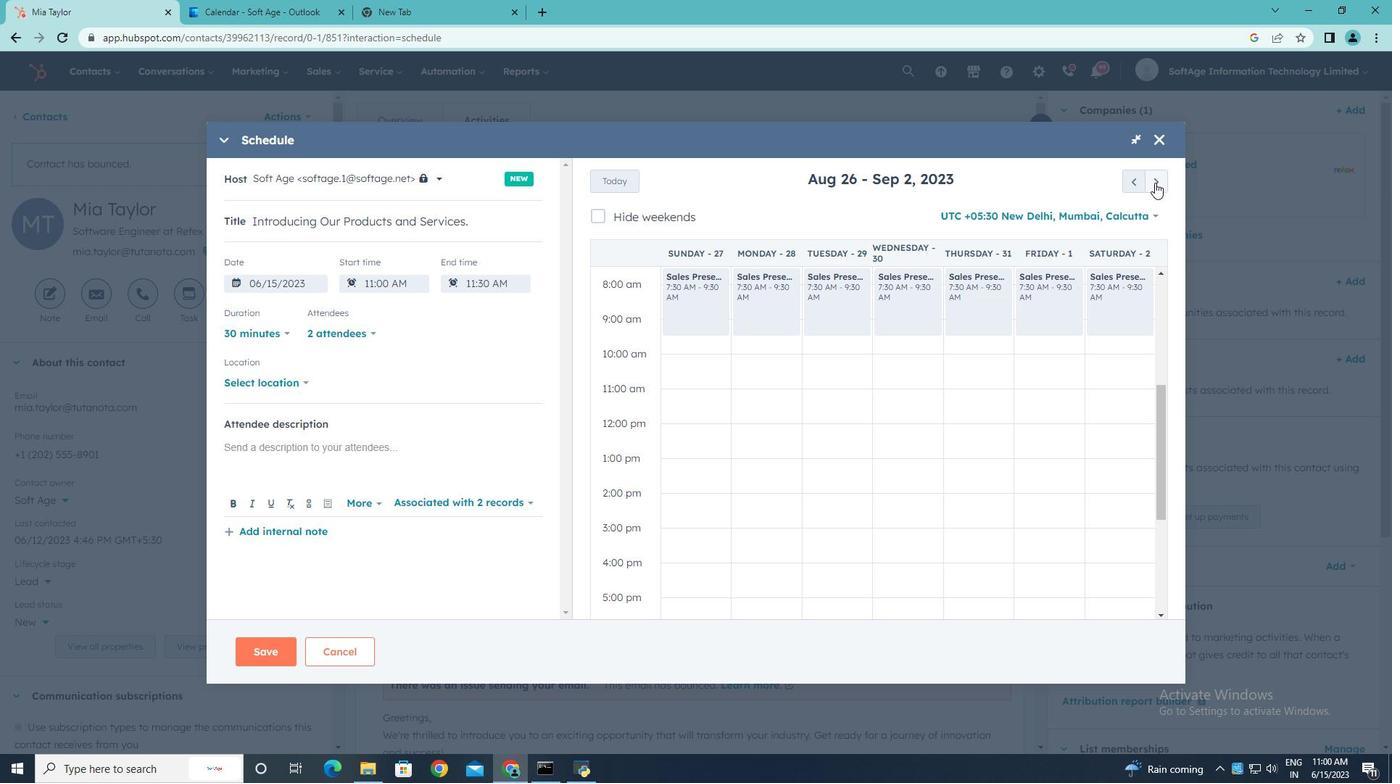 
Action: Mouse moved to (827, 555)
Screenshot: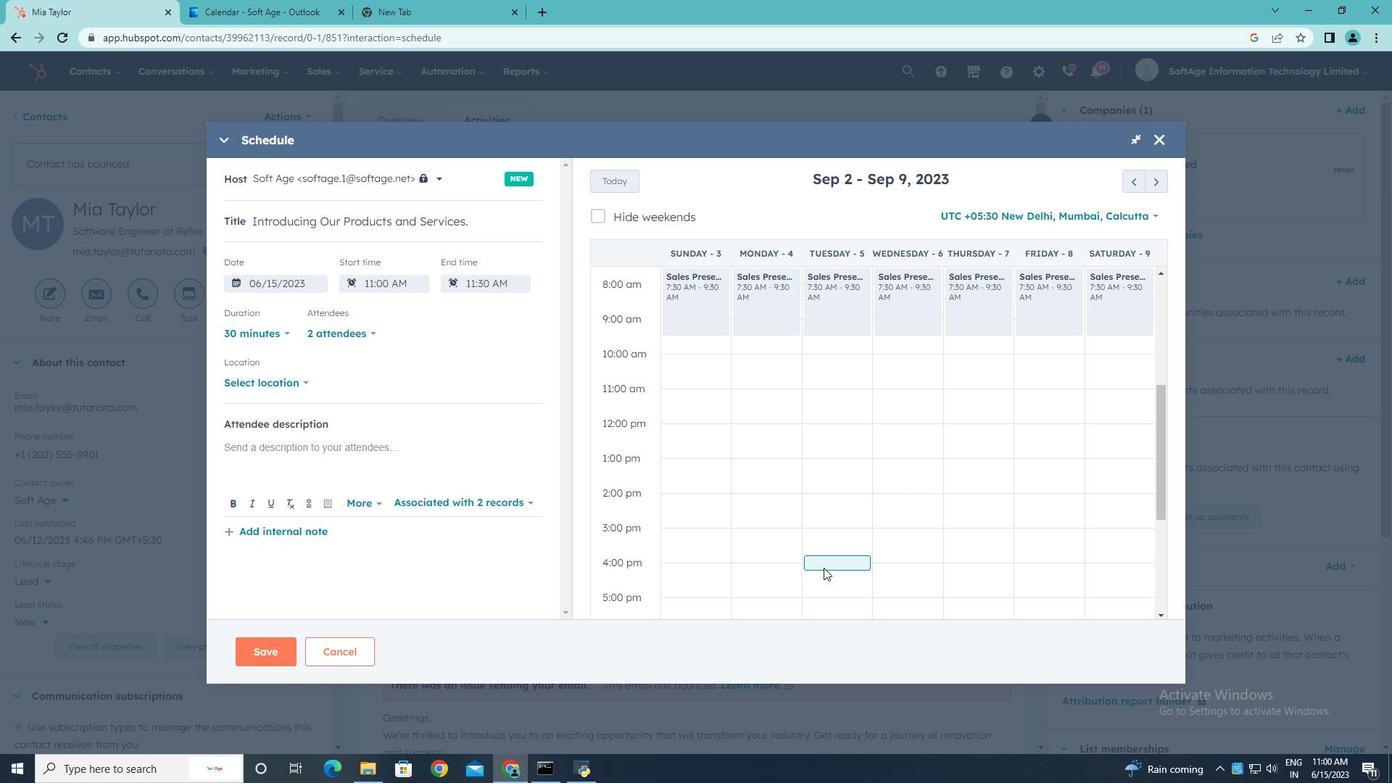 
Action: Mouse scrolled (827, 554) with delta (0, 0)
Screenshot: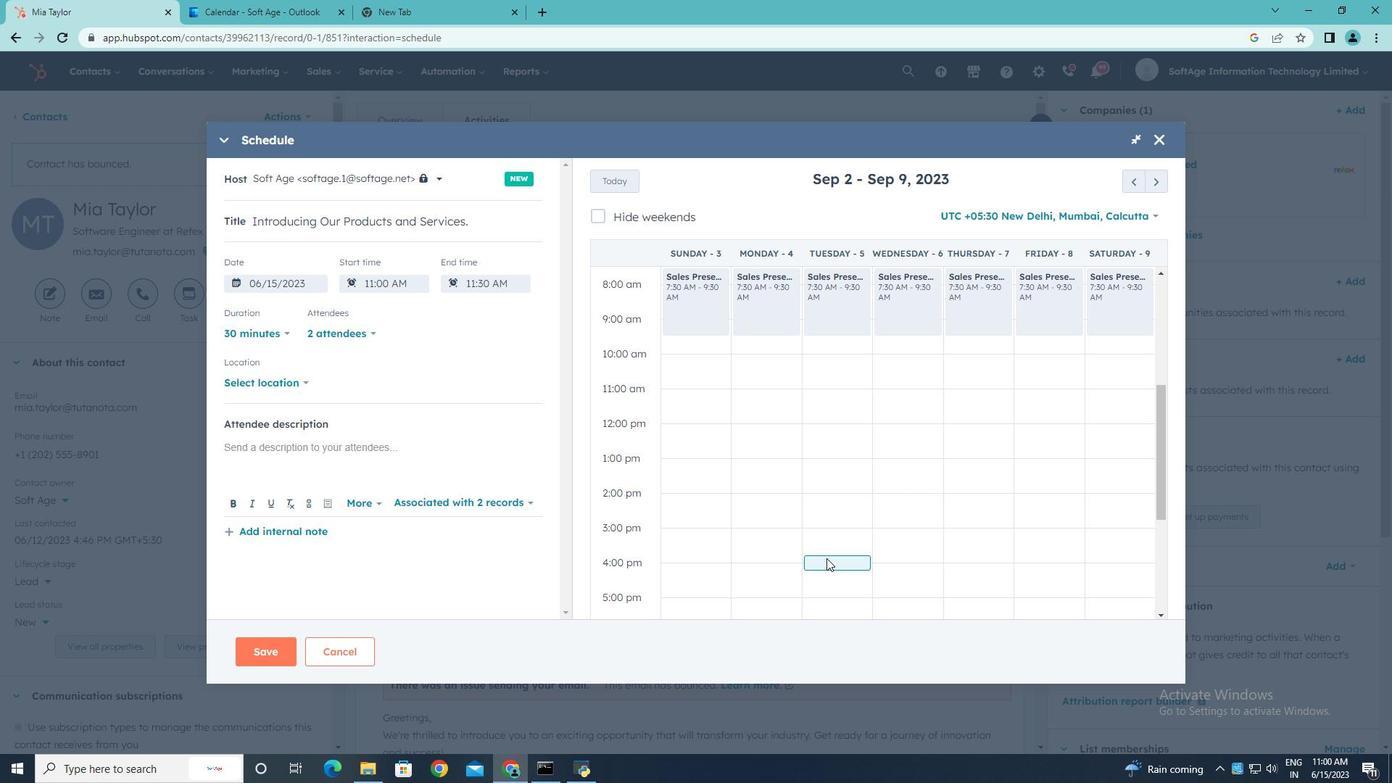 
Action: Mouse moved to (827, 554)
Screenshot: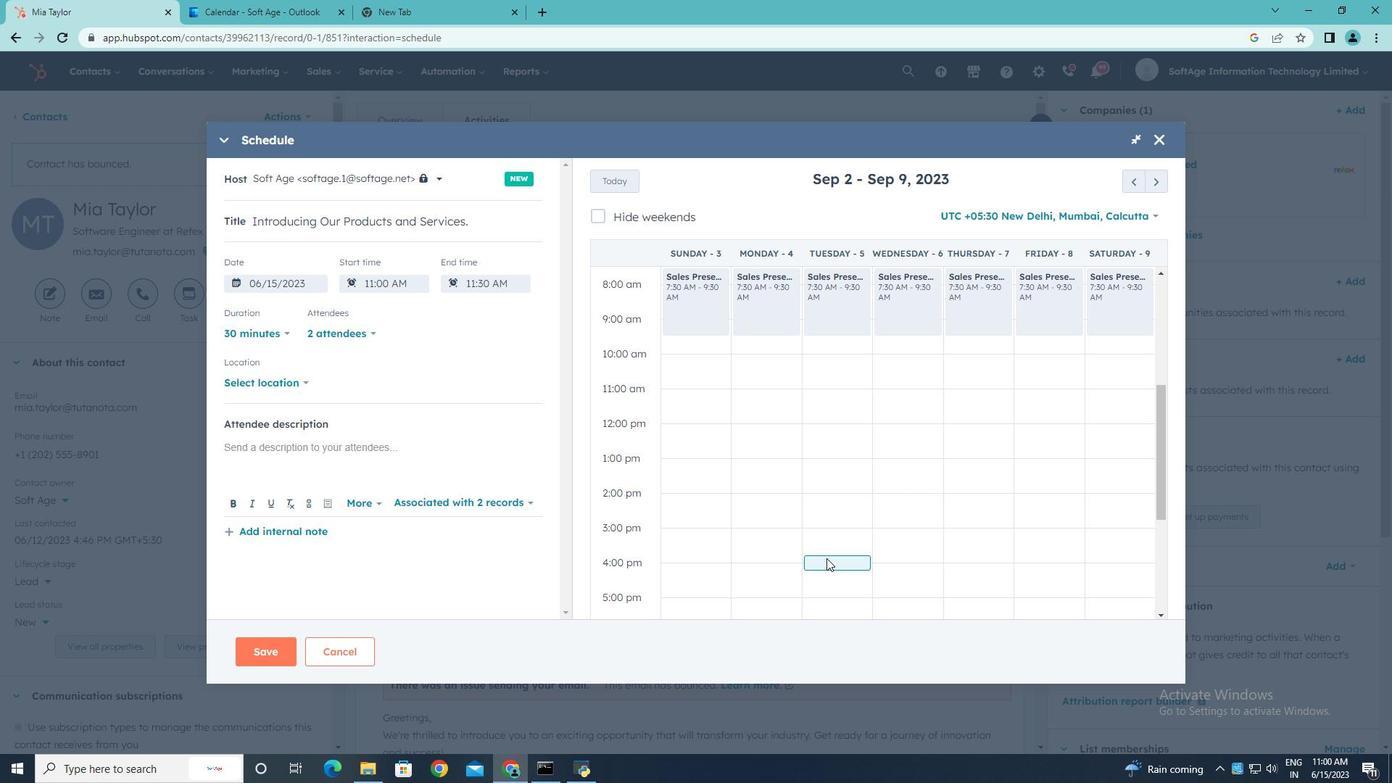 
Action: Mouse scrolled (827, 554) with delta (0, 0)
Screenshot: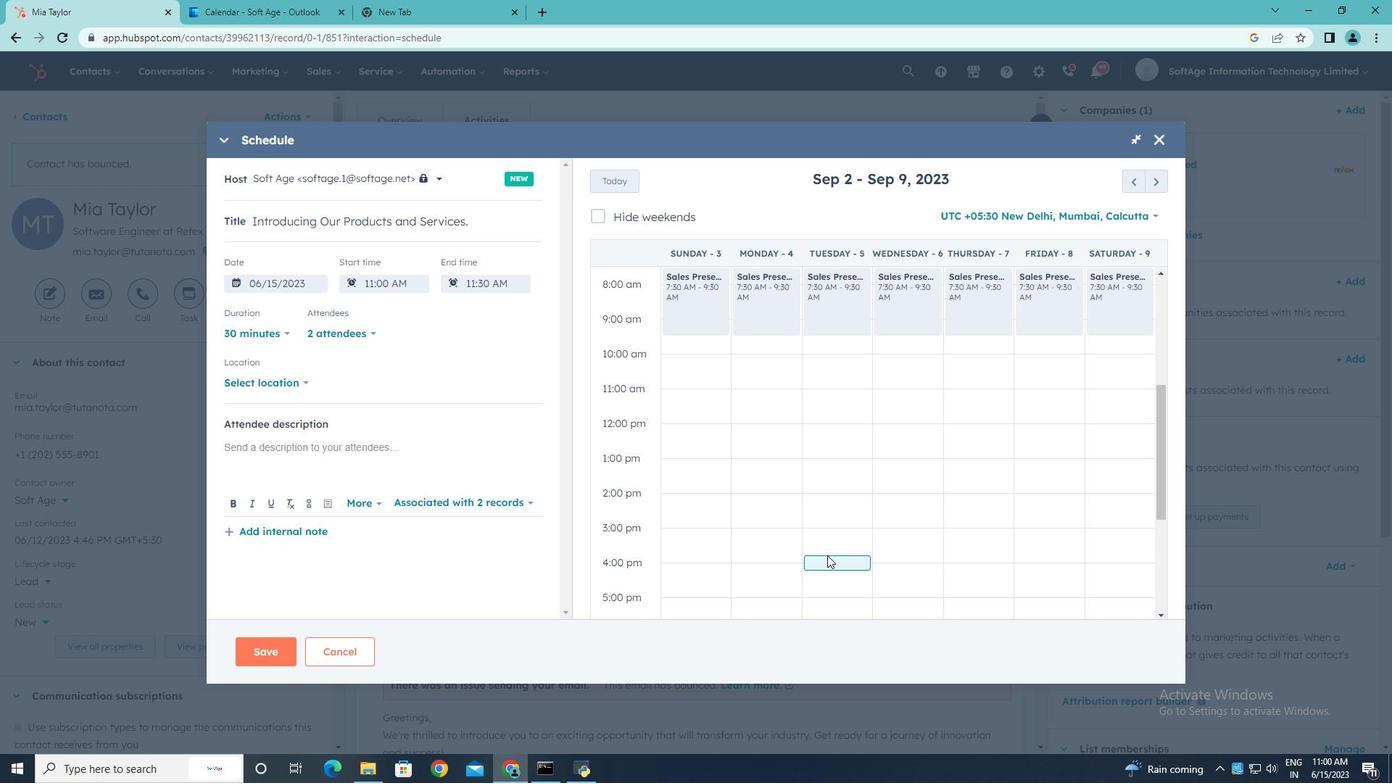 
Action: Mouse moved to (822, 492)
Screenshot: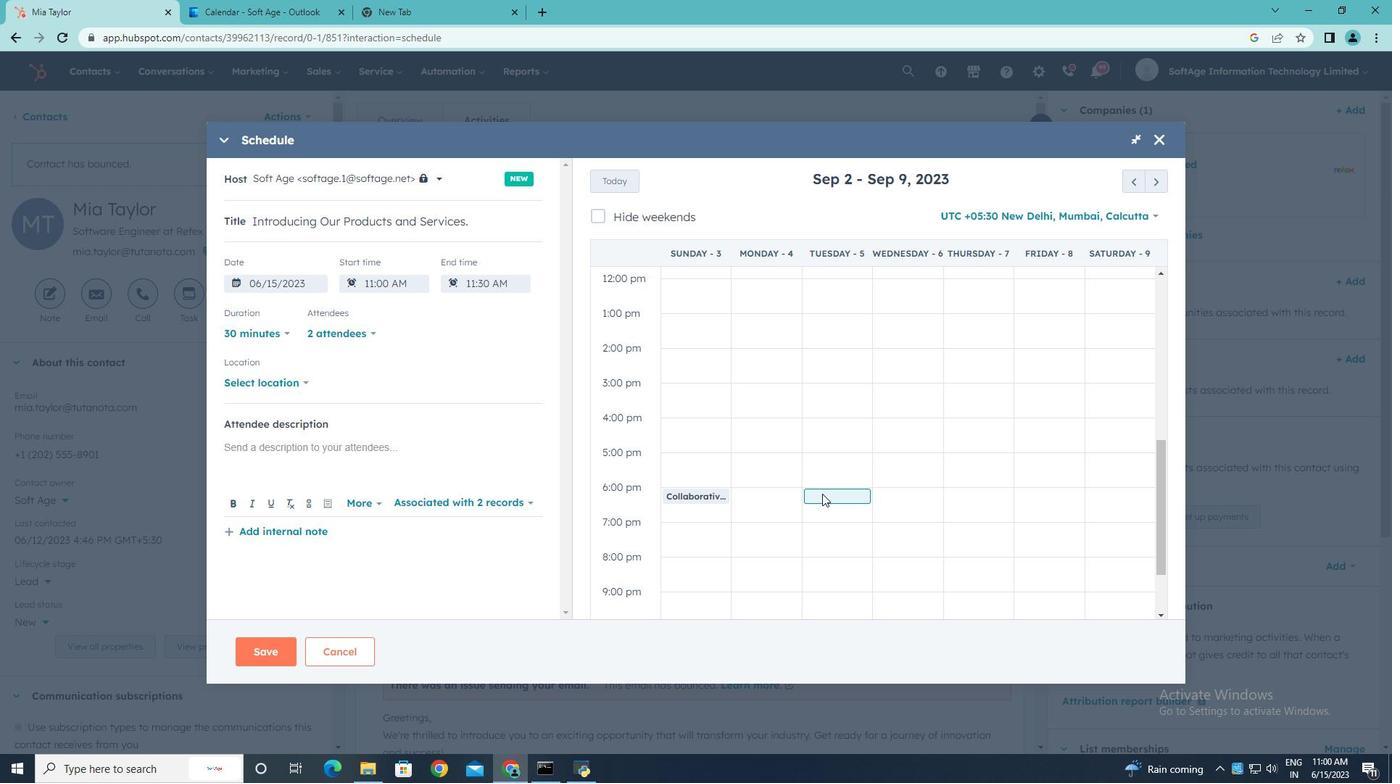 
Action: Mouse pressed left at (822, 492)
Screenshot: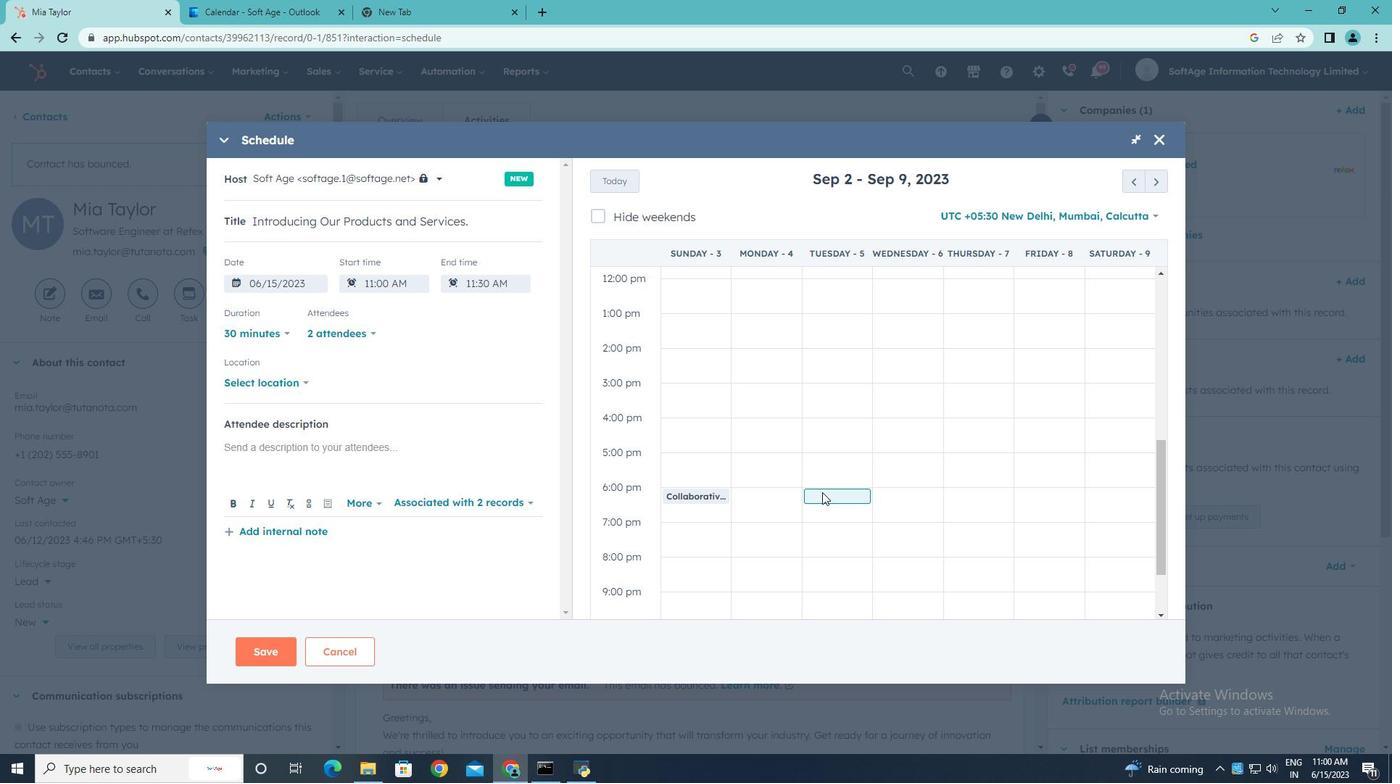 
Action: Mouse moved to (305, 382)
Screenshot: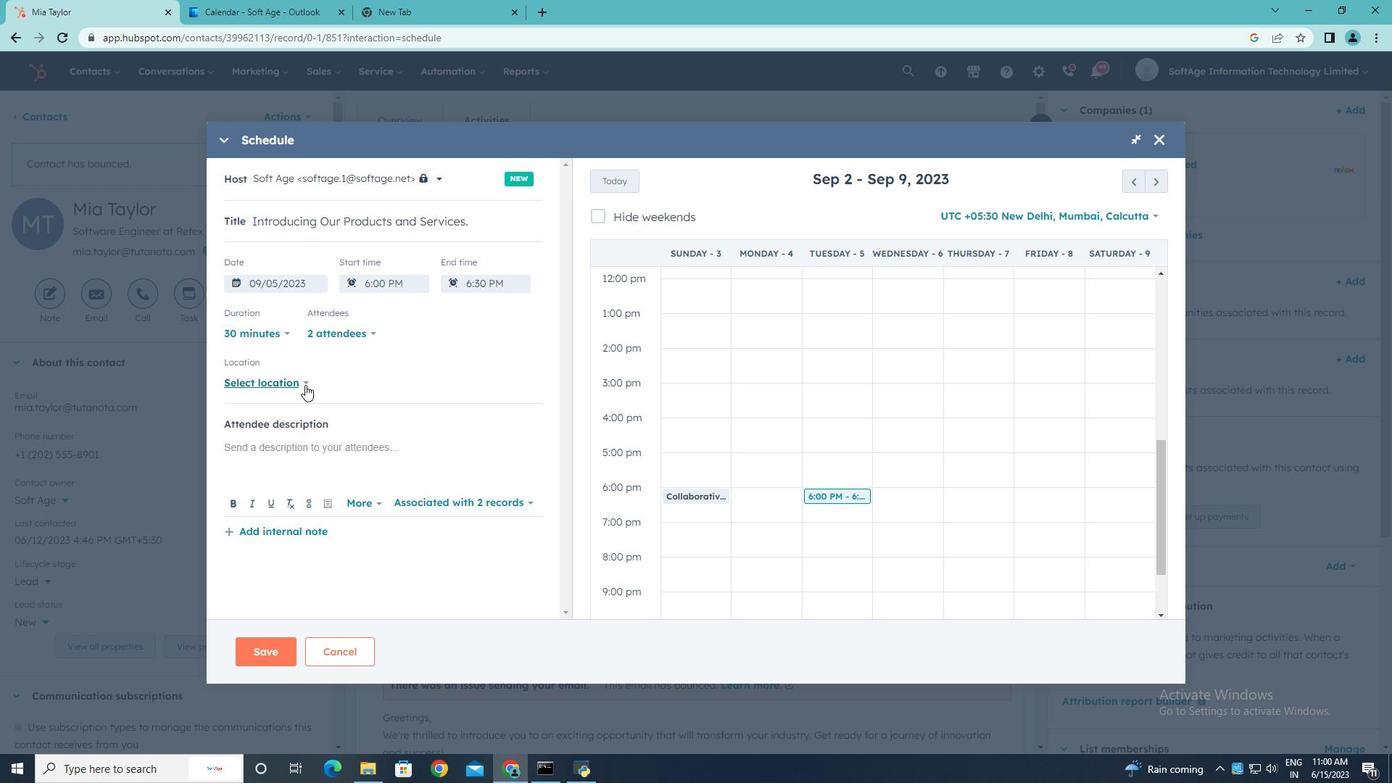 
Action: Mouse pressed left at (305, 382)
Screenshot: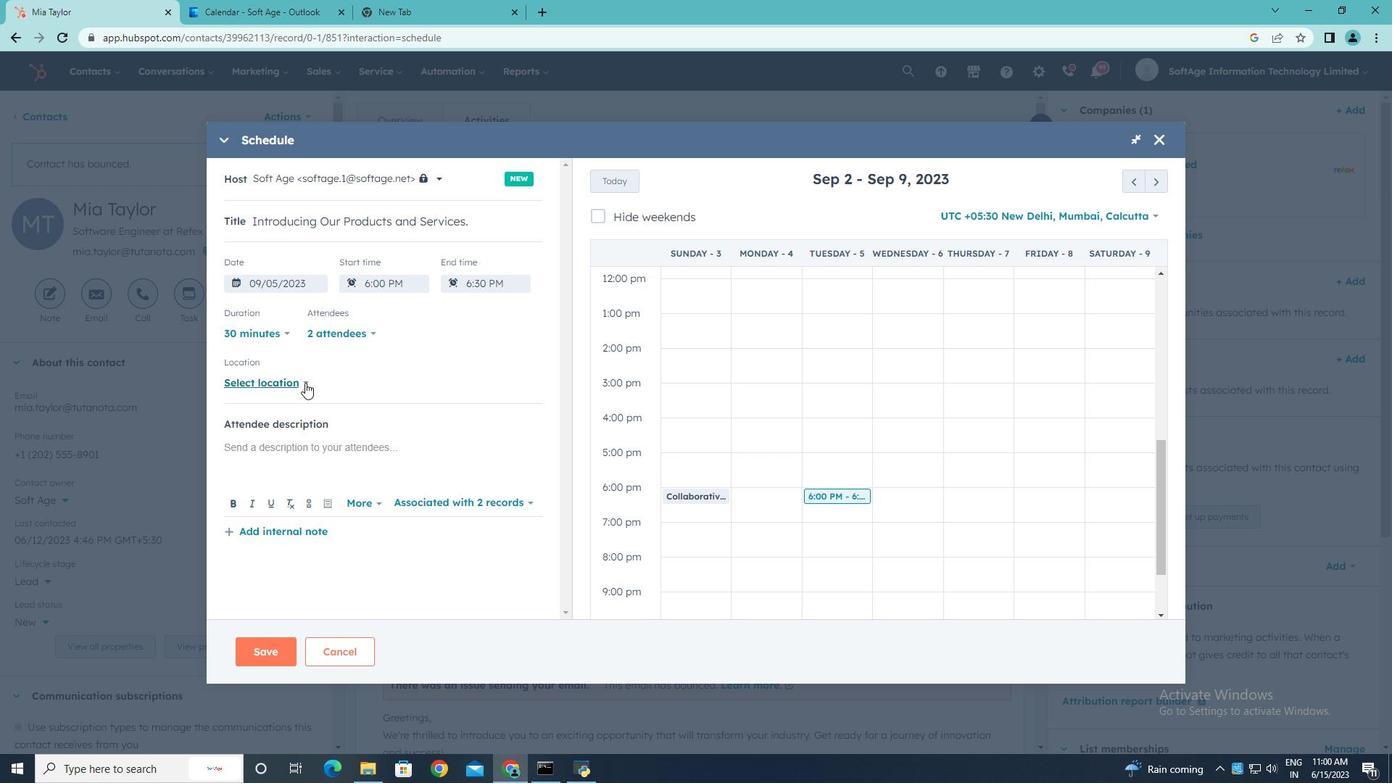 
Action: Mouse moved to (346, 377)
Screenshot: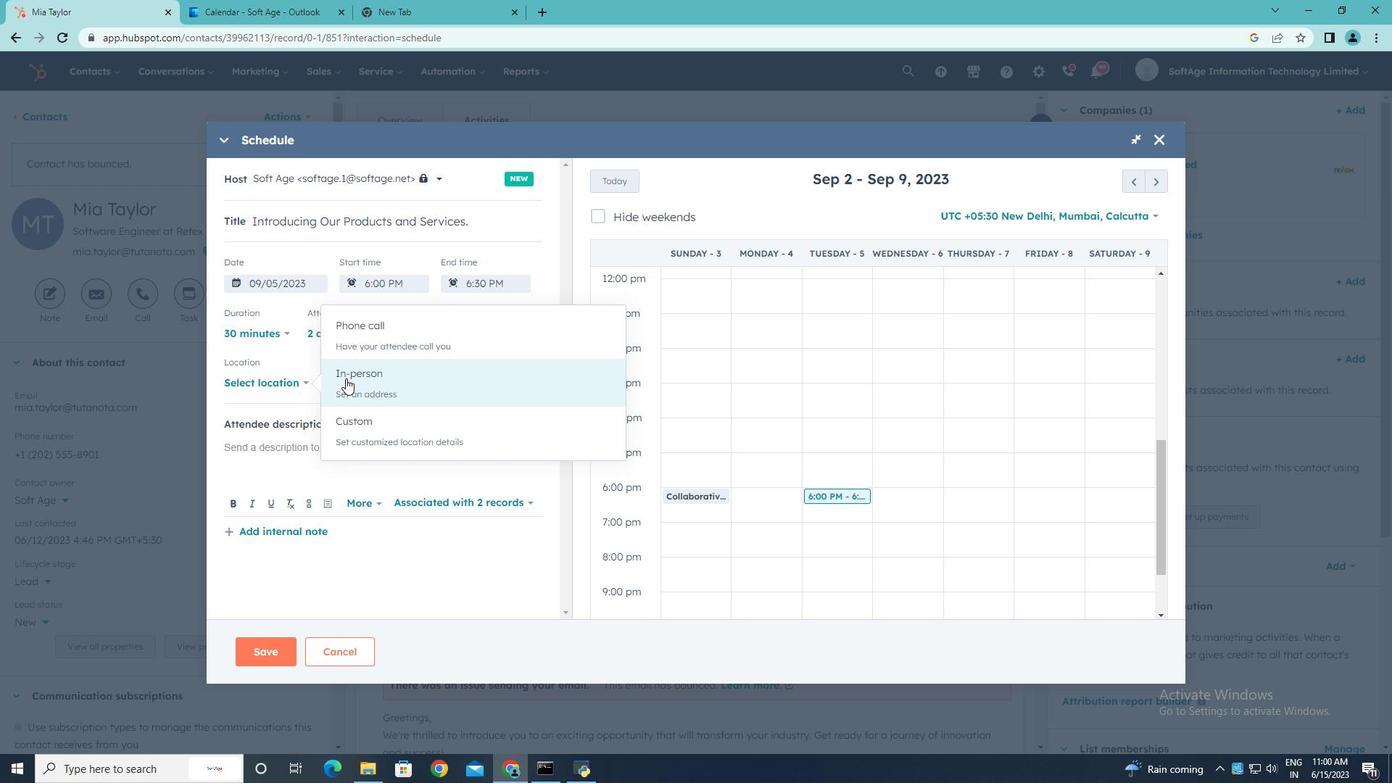 
Action: Mouse pressed left at (346, 377)
Screenshot: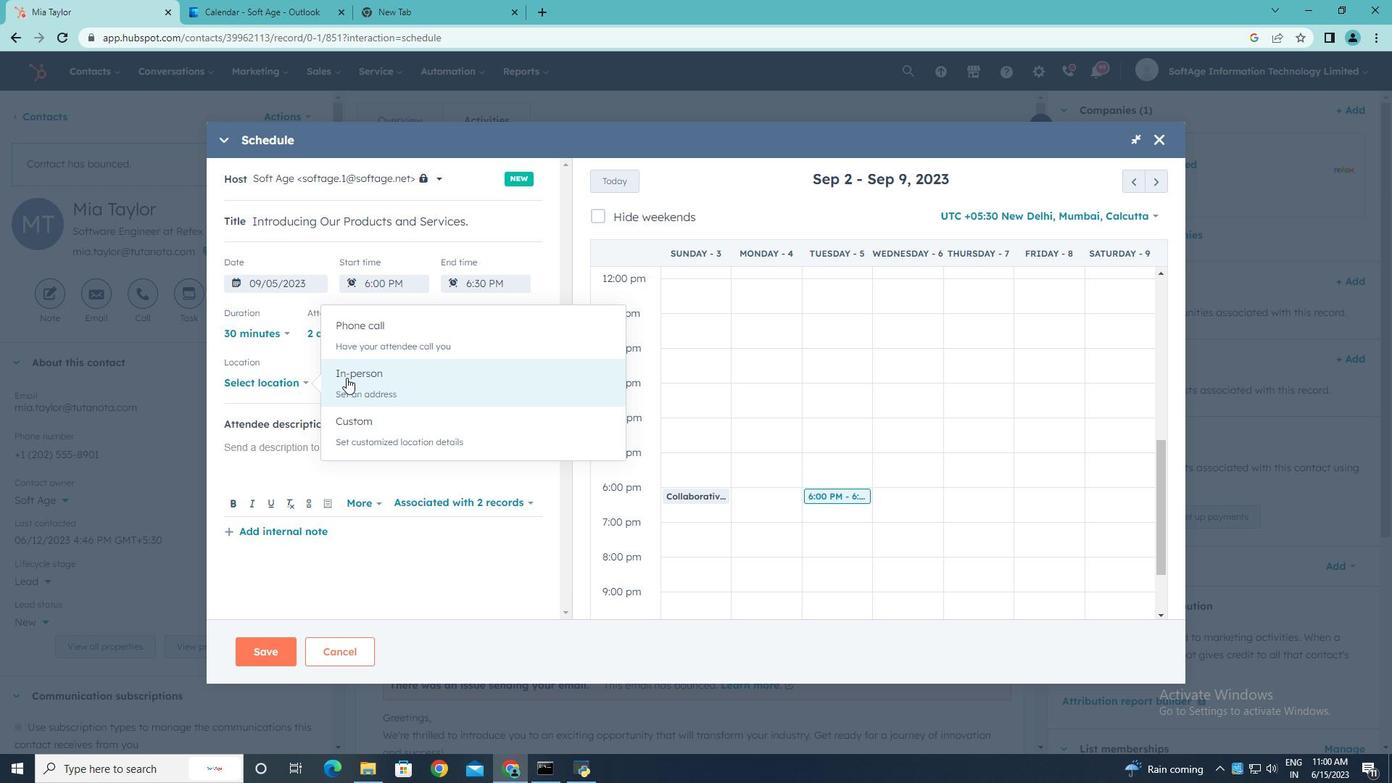 
Action: Mouse moved to (345, 377)
Screenshot: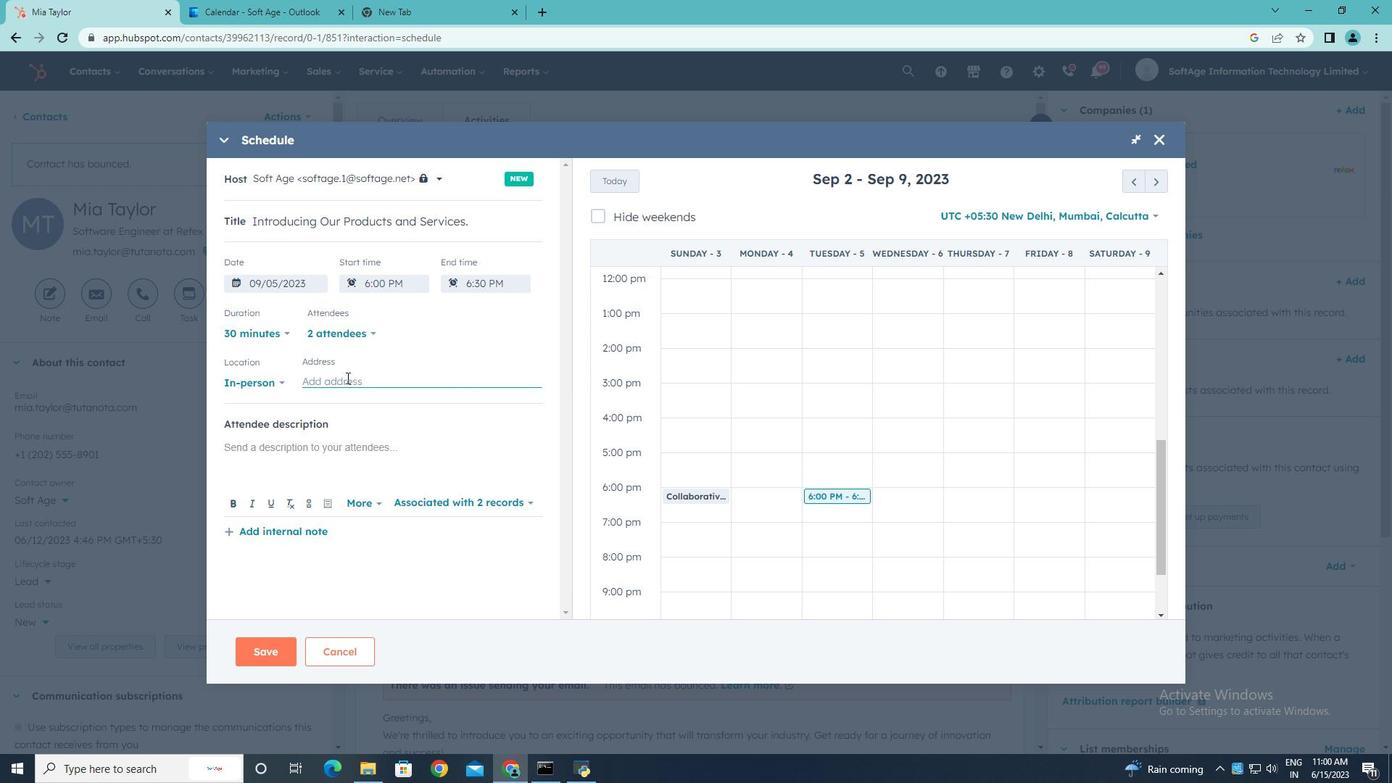 
Action: Mouse pressed left at (345, 377)
Screenshot: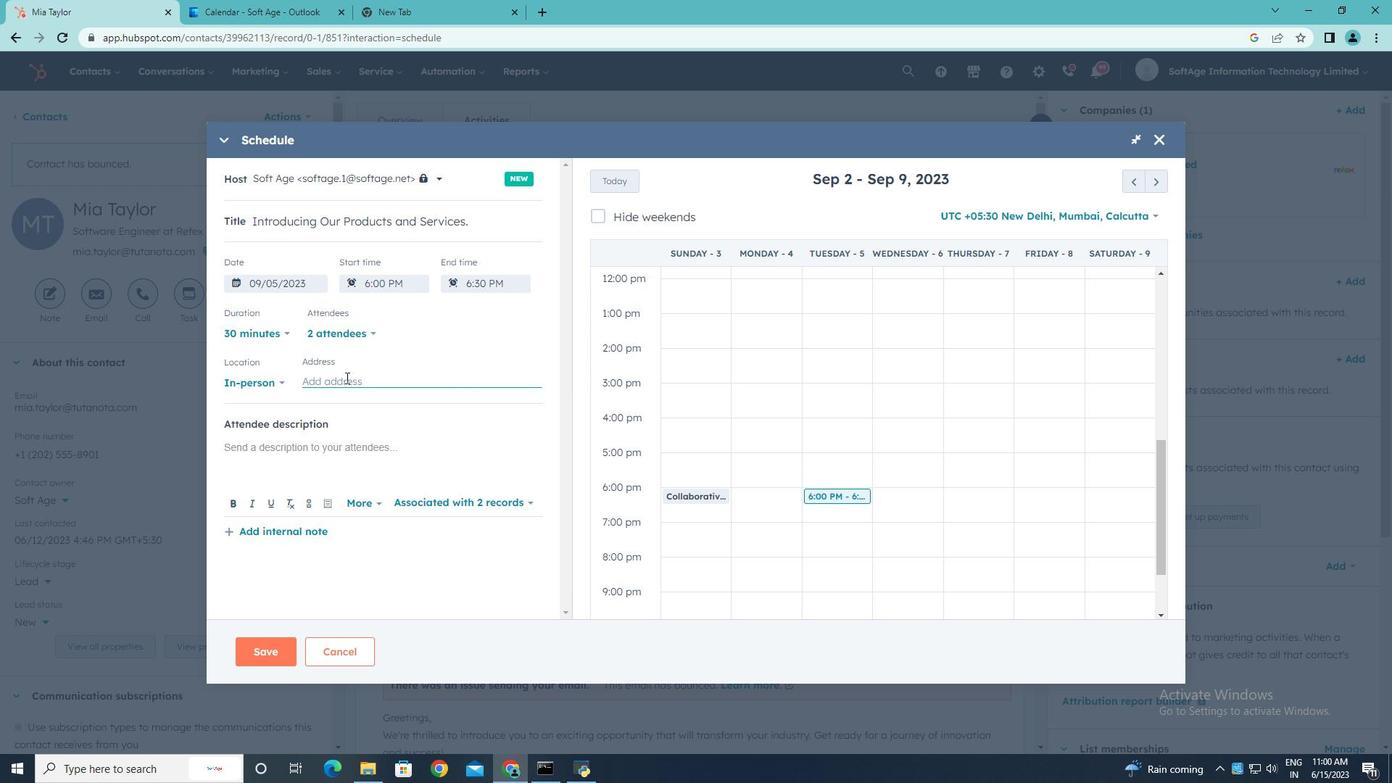 
Action: Key pressed <Key.shift>New<Key.space><Key.shift>York
Screenshot: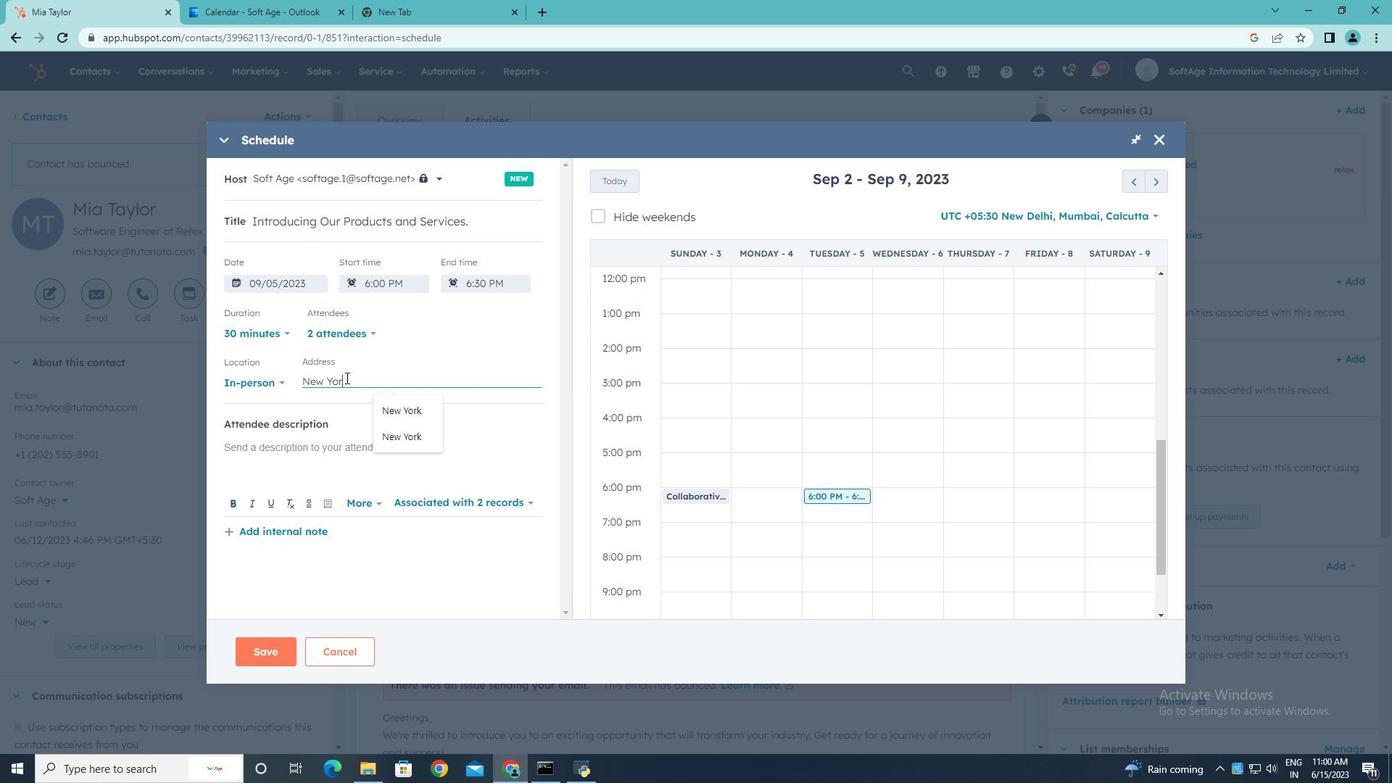 
Action: Mouse moved to (285, 445)
Screenshot: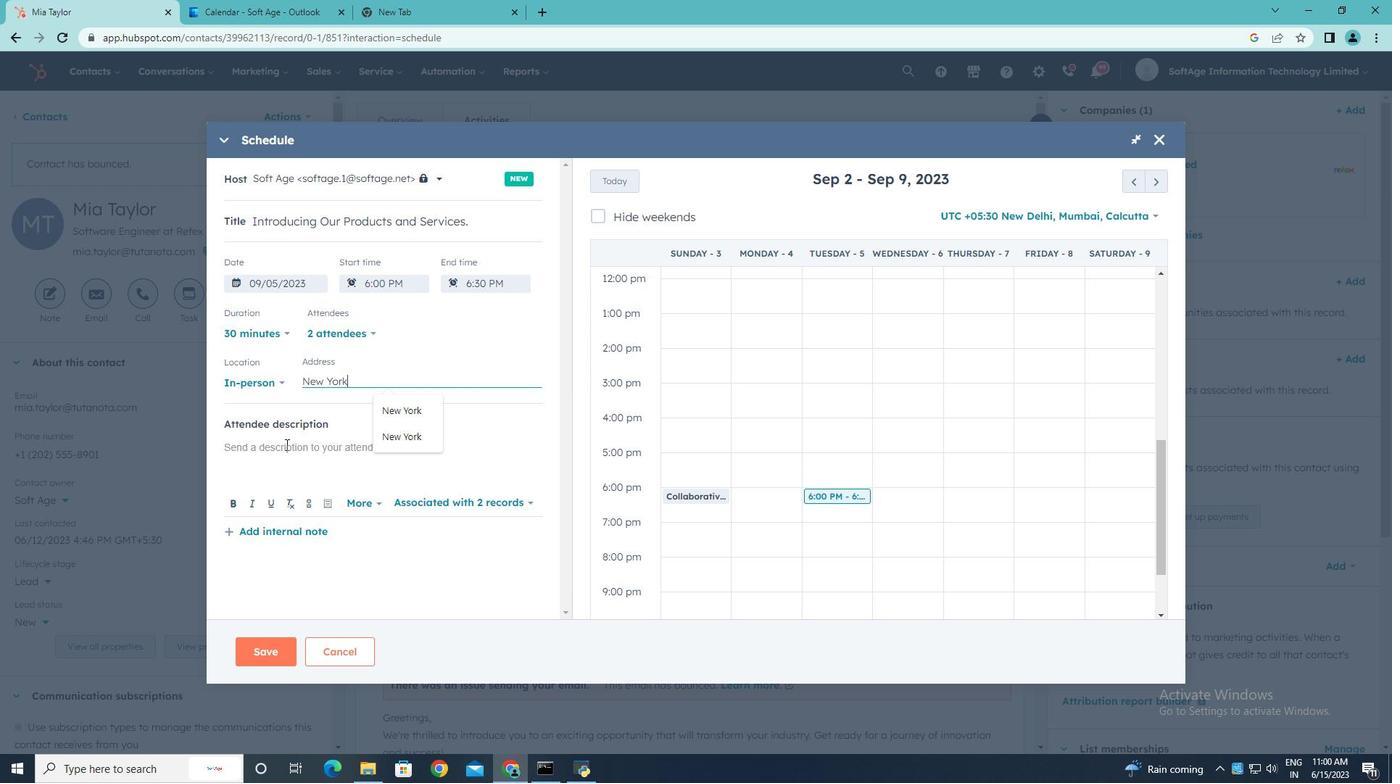 
Action: Mouse pressed left at (285, 445)
Screenshot: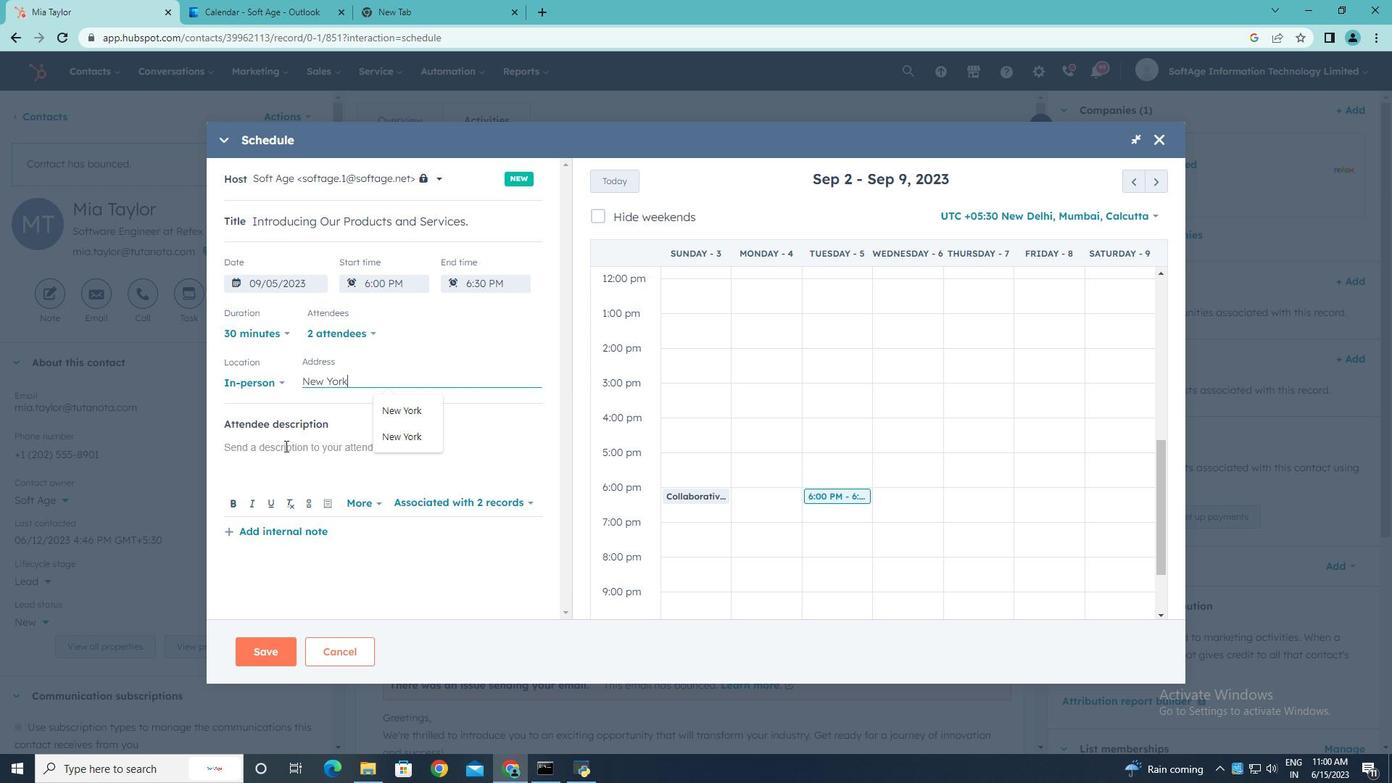 
Action: Key pressed <Key.shift><Key.shift>Kindly<Key.space>join<Key.space>this<Key.space>meeting<Key.space>to<Key.space><Key.shift>understand<Key.space><Key.shift>Product<Key.space><Key.shift>Demo<Key.space>and<Key.space><Key.shift><Key.shift>Serive<Key.backspace><Key.backspace><Key.backspace>vice<Key.space><Key.shift>Presentation..
Screenshot: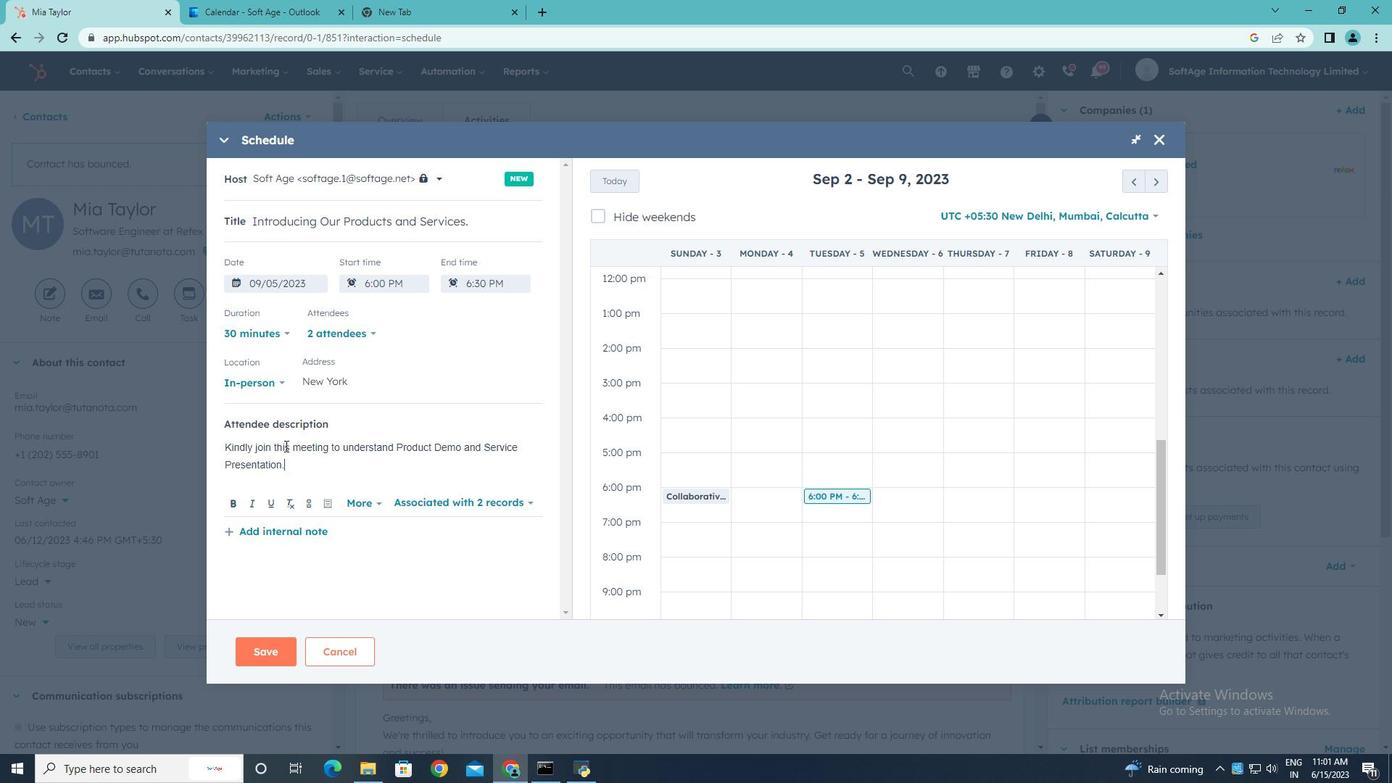 
Action: Mouse moved to (258, 649)
Screenshot: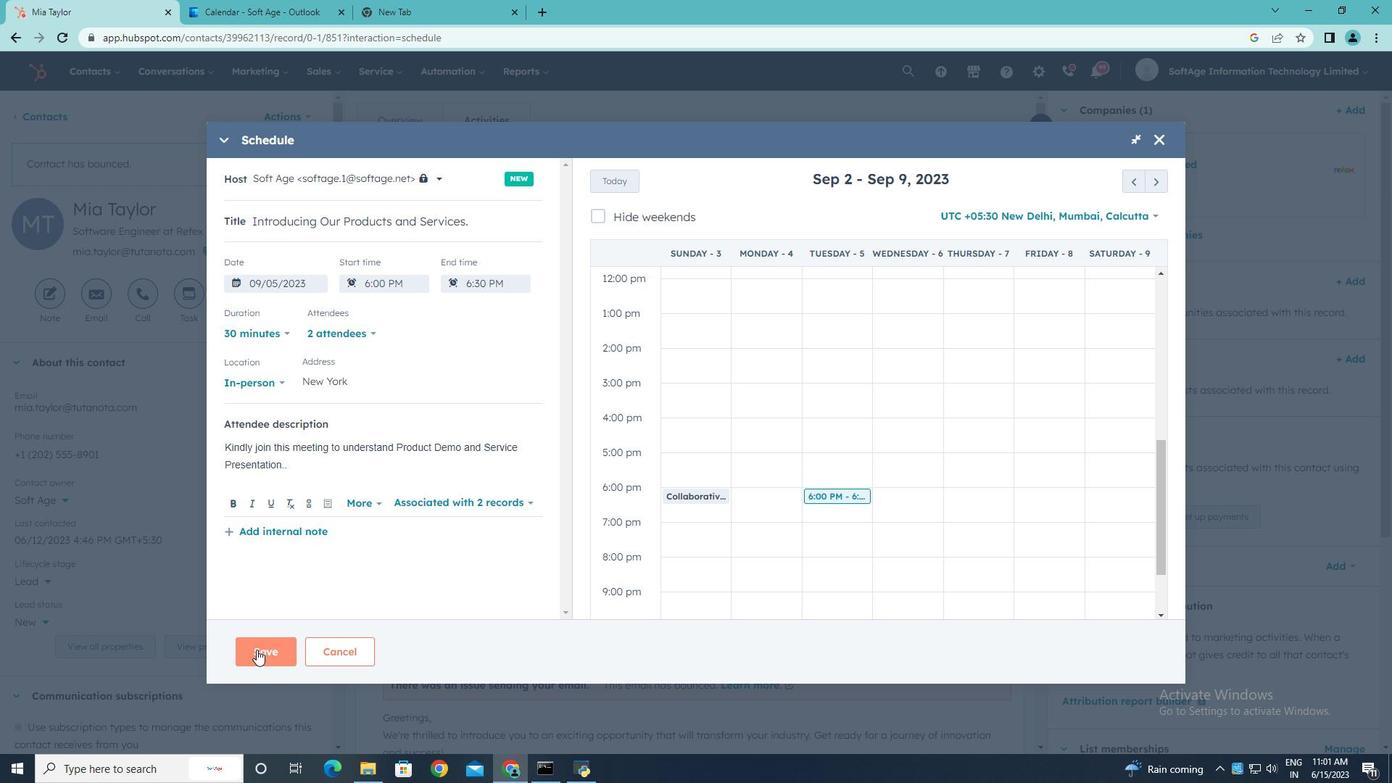 
Action: Mouse pressed left at (258, 649)
Screenshot: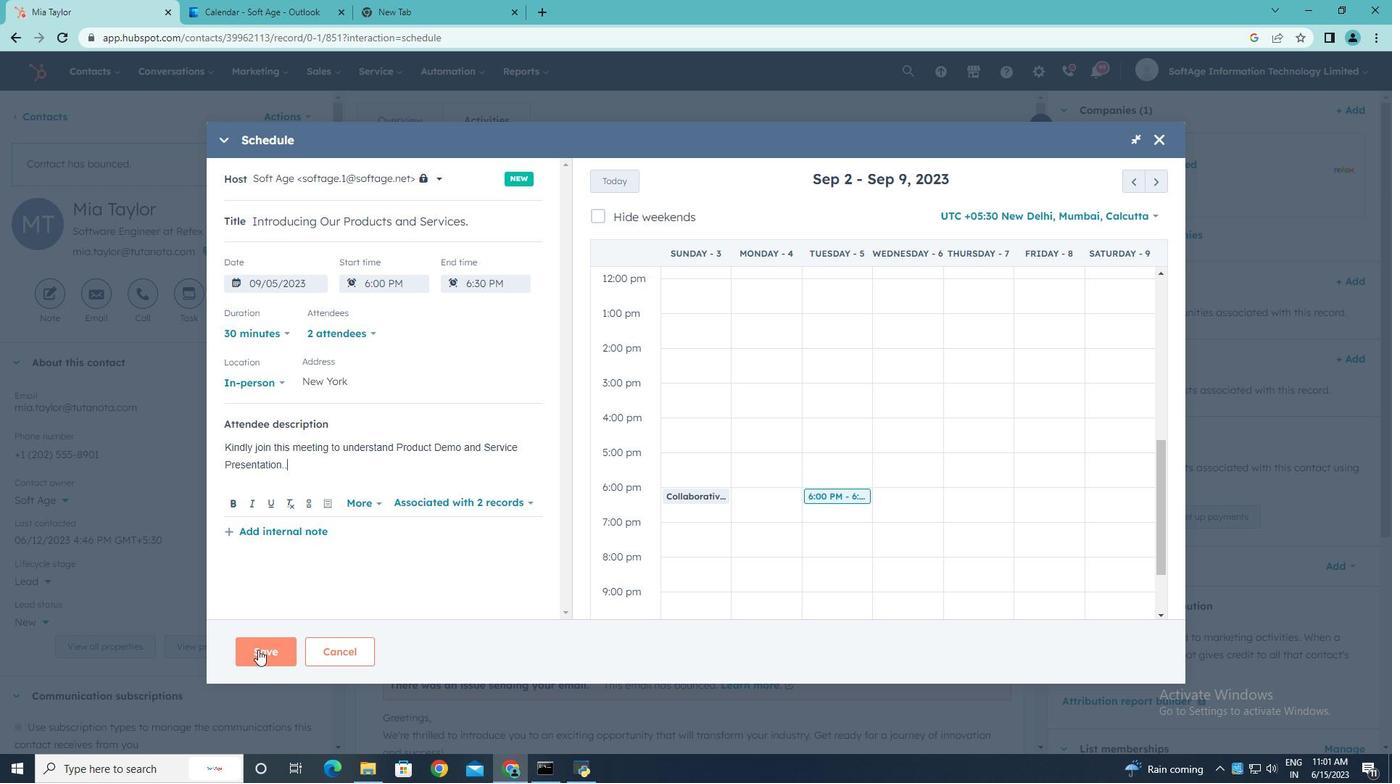 
